 Task: Search one way flight ticket for 1 adult, 5 children, 2 infants in seat and 1 infant on lap in first from Marquette: Sawyer International Airport to Springfield: Abraham Lincoln Capital Airport on 5-2-2023. Choice of flights is Emirates and Kenya Airways. Number of bags: 1 checked bag. Price is upto 35000. Outbound departure time preference is 19:30.
Action: Mouse moved to (304, 151)
Screenshot: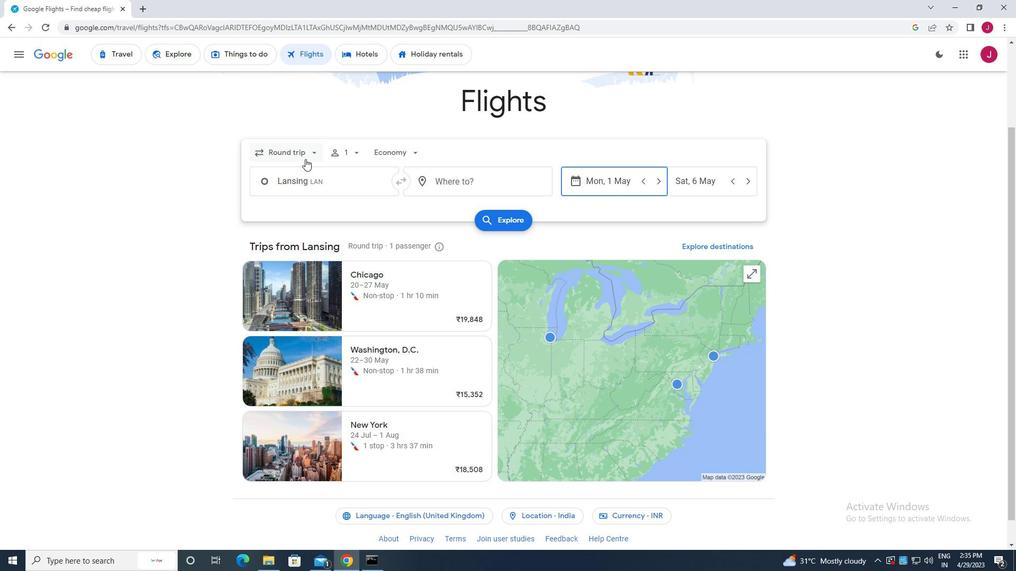 
Action: Mouse pressed left at (304, 151)
Screenshot: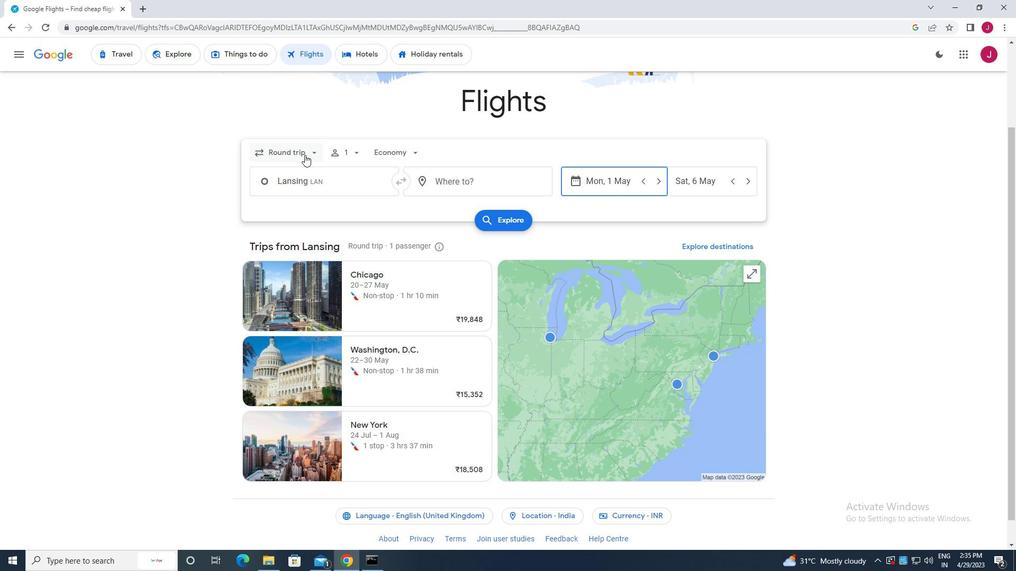 
Action: Mouse moved to (304, 205)
Screenshot: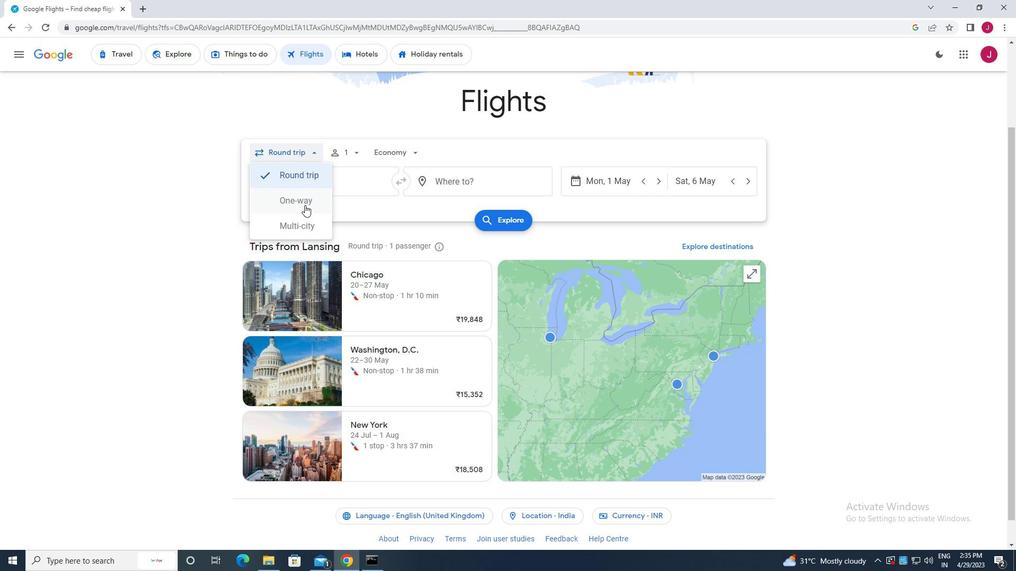 
Action: Mouse pressed left at (304, 205)
Screenshot: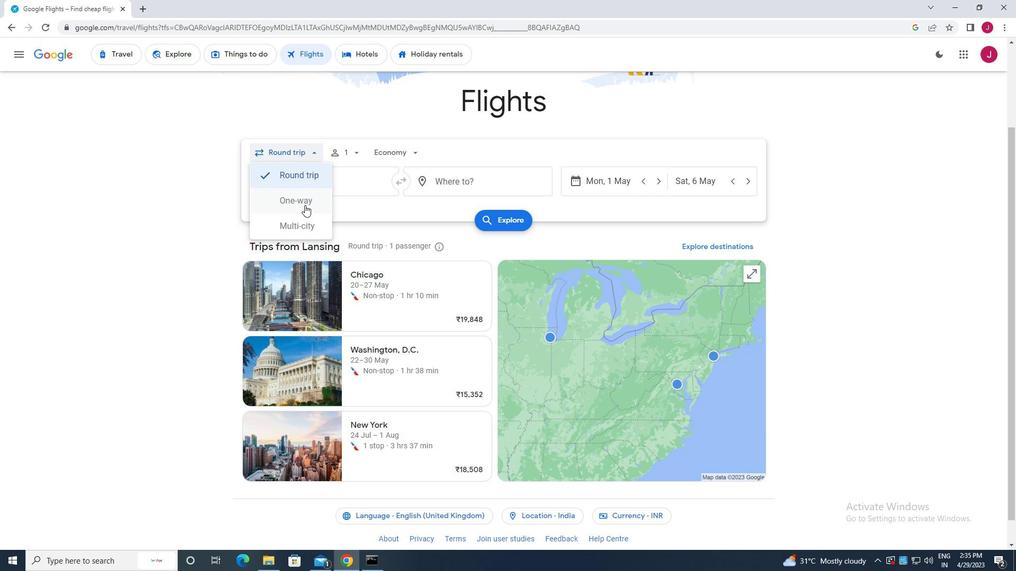 
Action: Mouse moved to (401, 155)
Screenshot: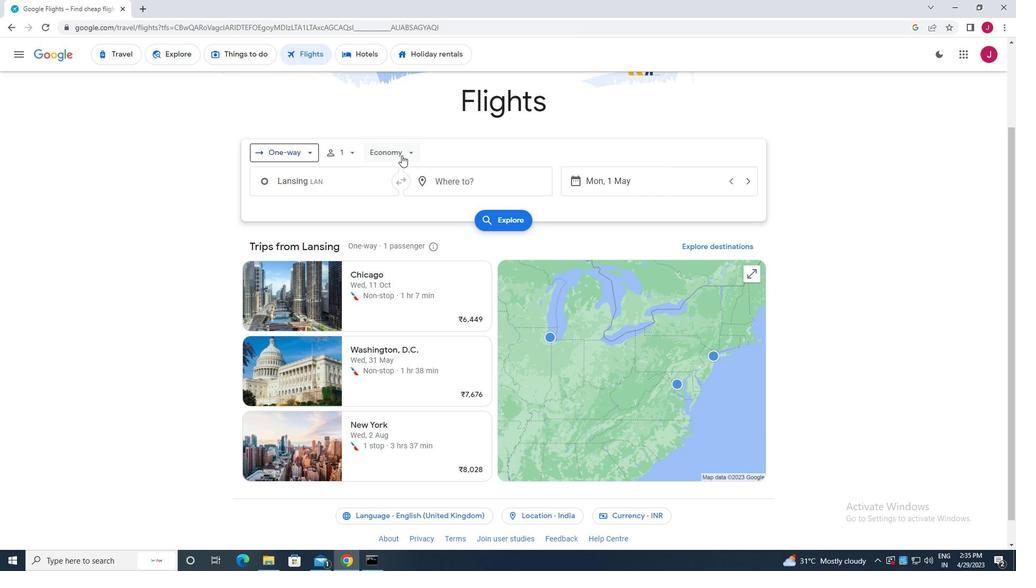 
Action: Mouse pressed left at (401, 155)
Screenshot: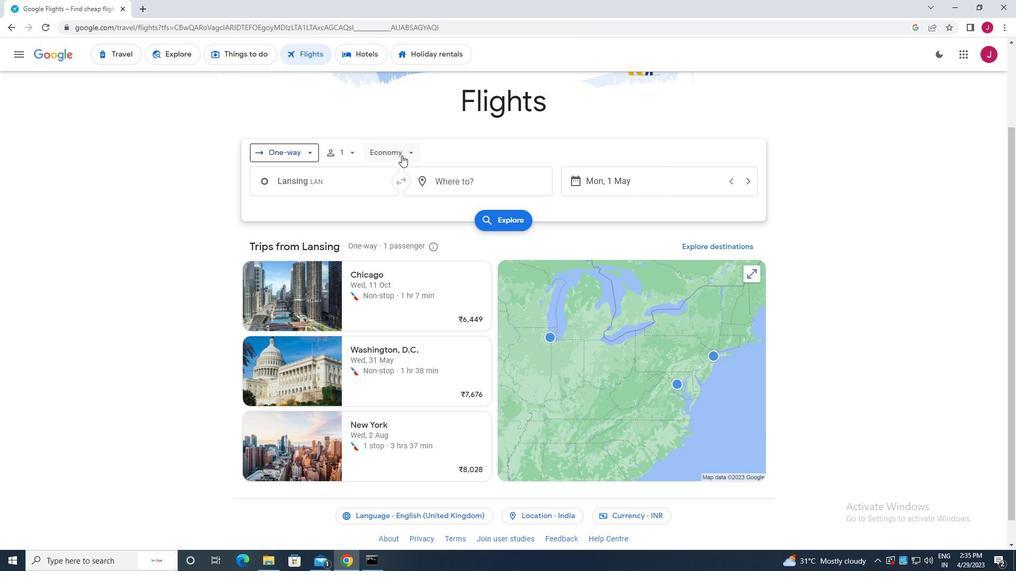 
Action: Mouse moved to (352, 152)
Screenshot: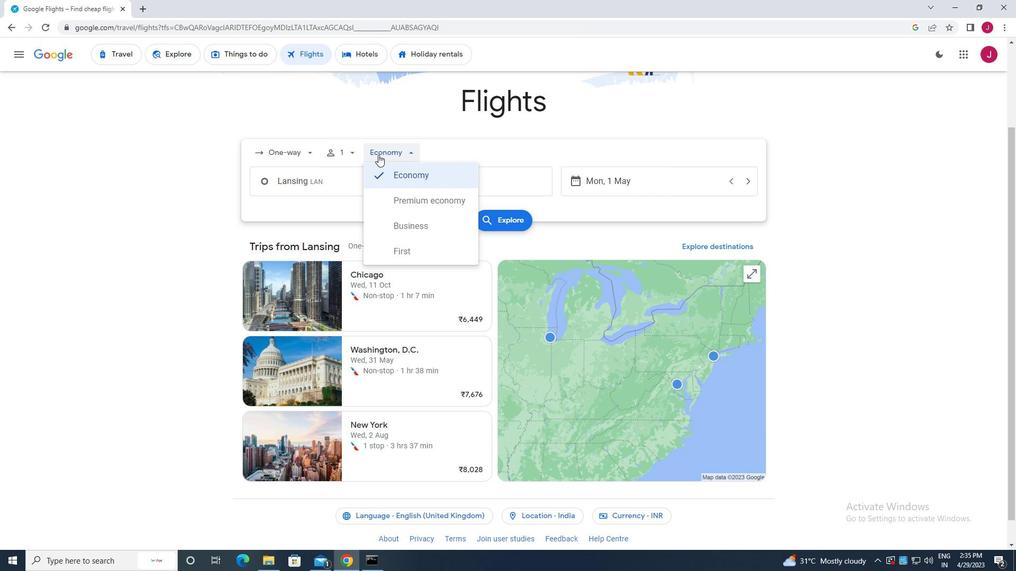 
Action: Mouse pressed left at (352, 152)
Screenshot: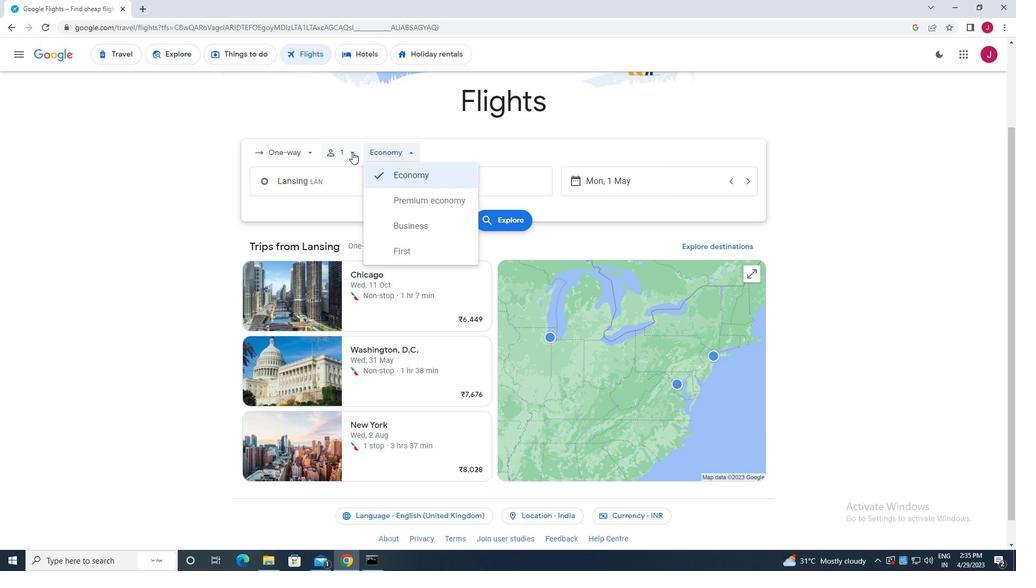 
Action: Mouse moved to (435, 209)
Screenshot: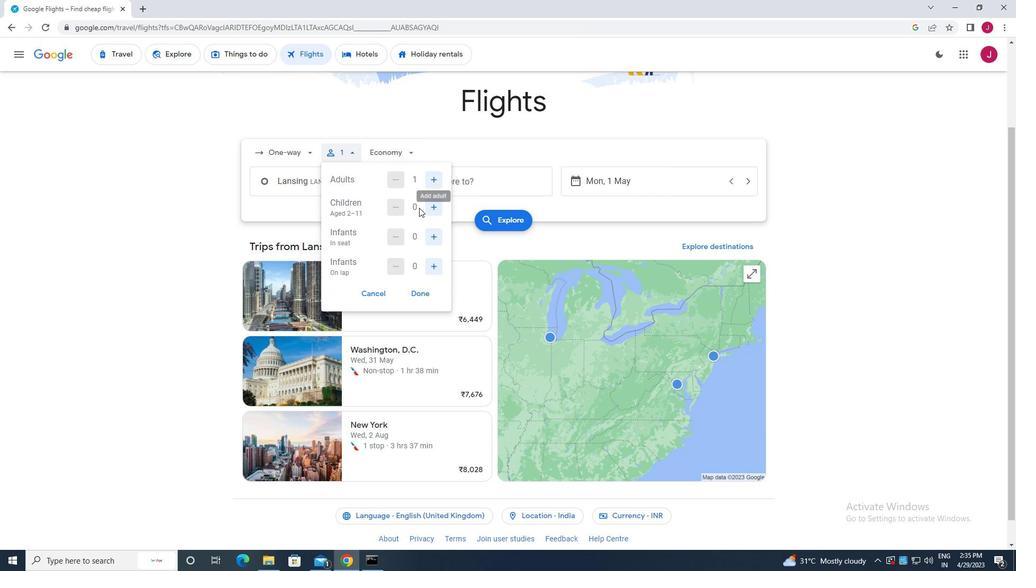 
Action: Mouse pressed left at (435, 209)
Screenshot: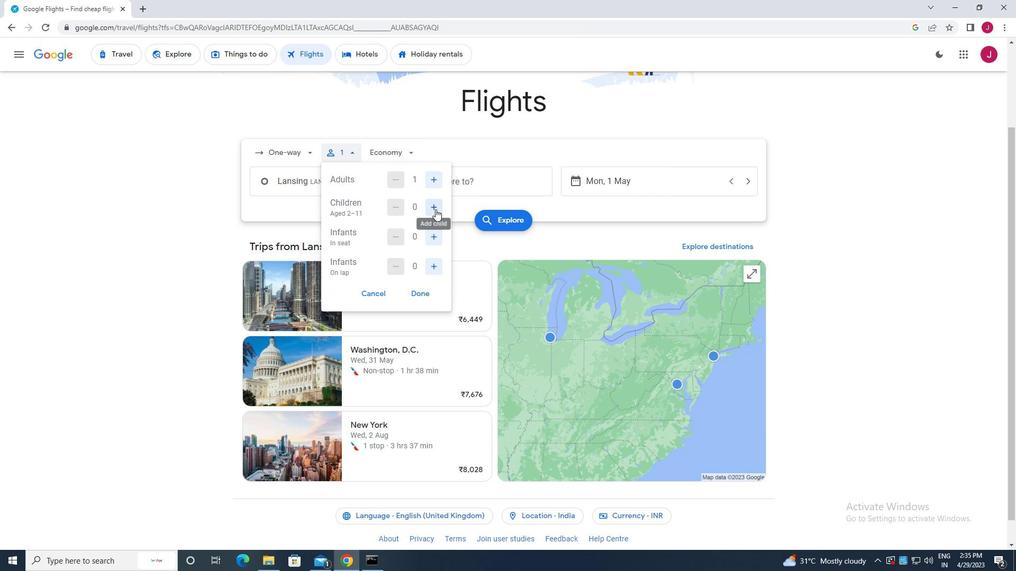 
Action: Mouse pressed left at (435, 209)
Screenshot: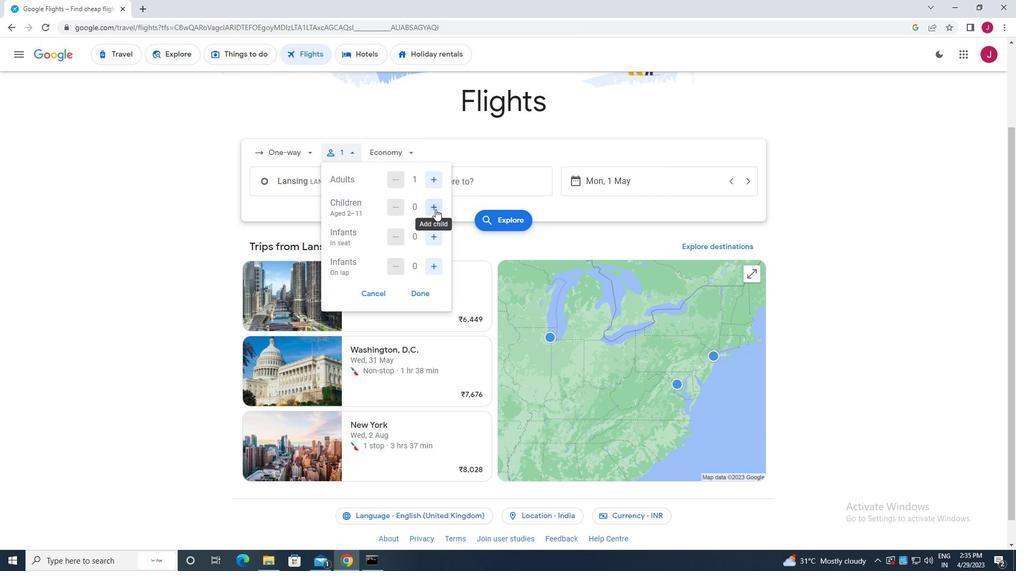 
Action: Mouse pressed left at (435, 209)
Screenshot: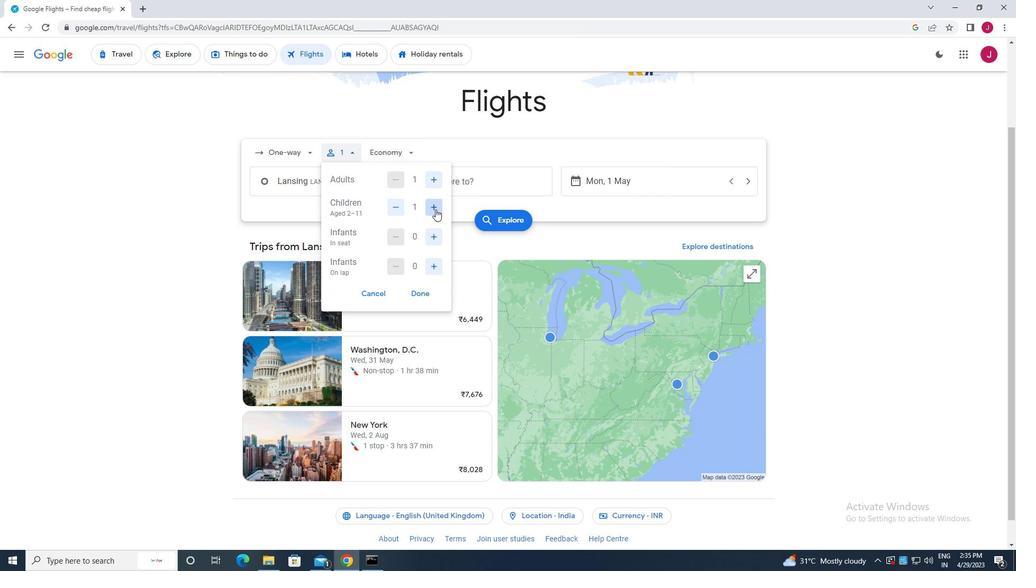 
Action: Mouse pressed left at (435, 209)
Screenshot: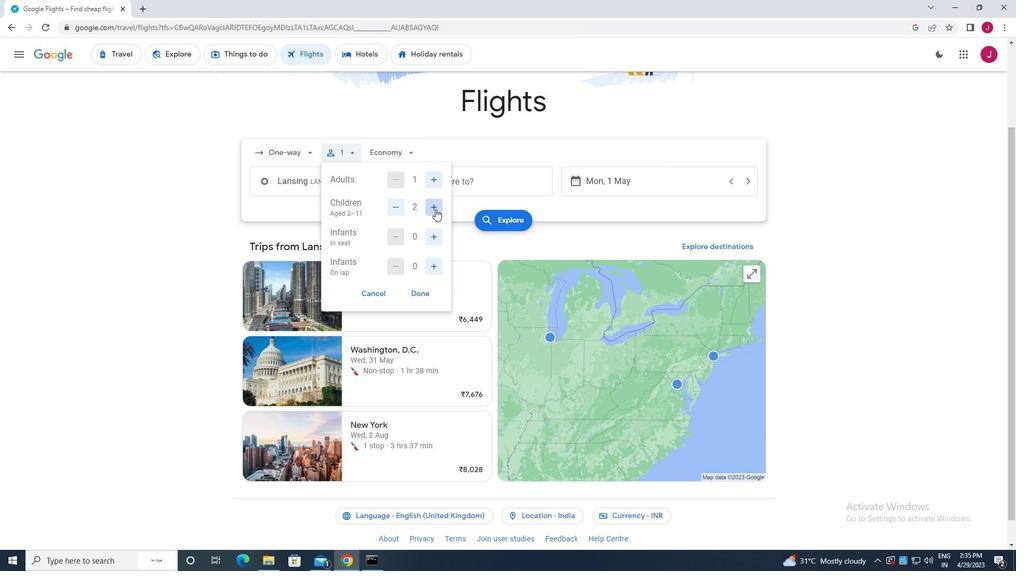 
Action: Mouse pressed left at (435, 209)
Screenshot: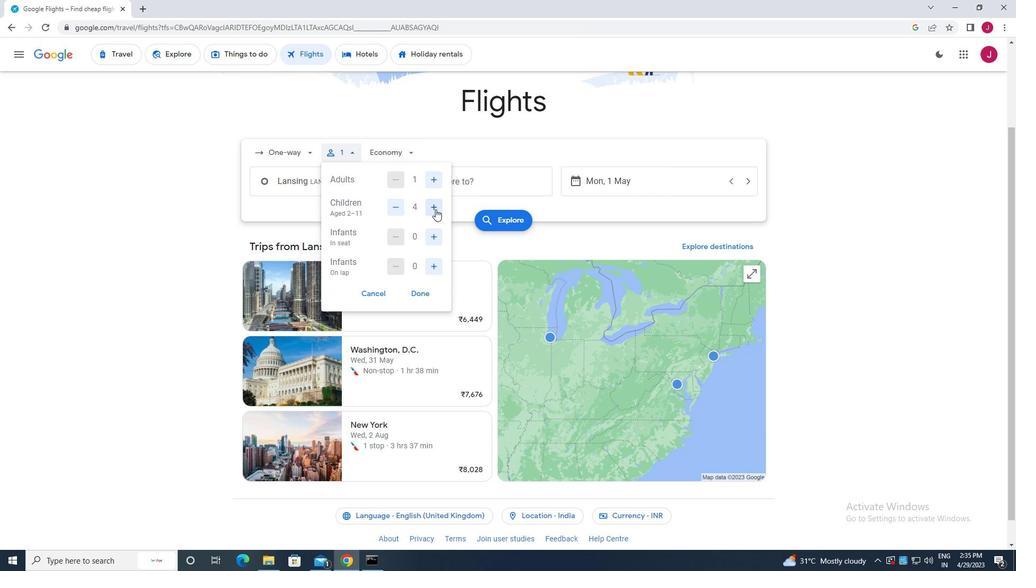 
Action: Mouse moved to (434, 234)
Screenshot: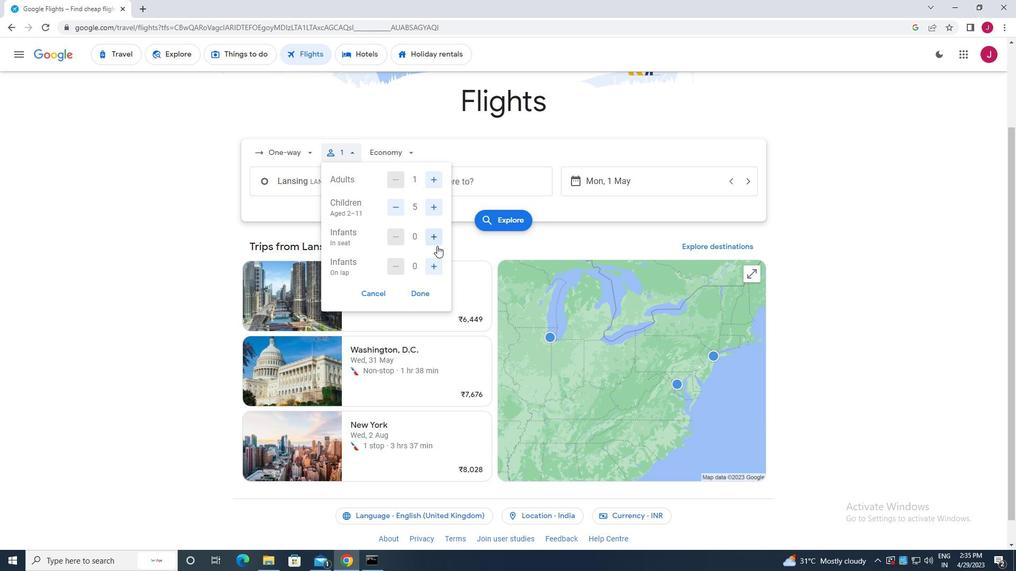
Action: Mouse pressed left at (434, 234)
Screenshot: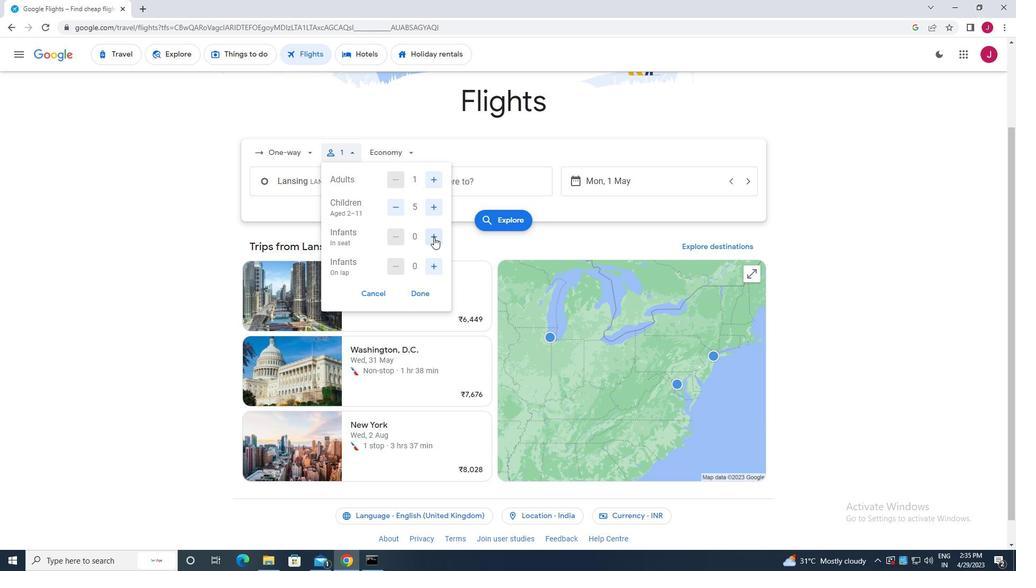 
Action: Mouse pressed left at (434, 234)
Screenshot: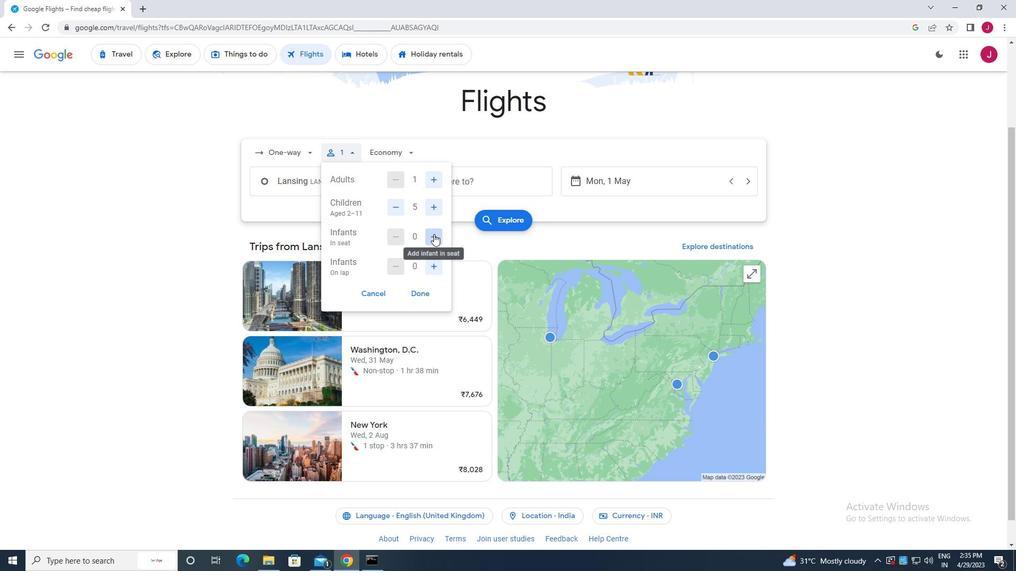 
Action: Mouse moved to (431, 266)
Screenshot: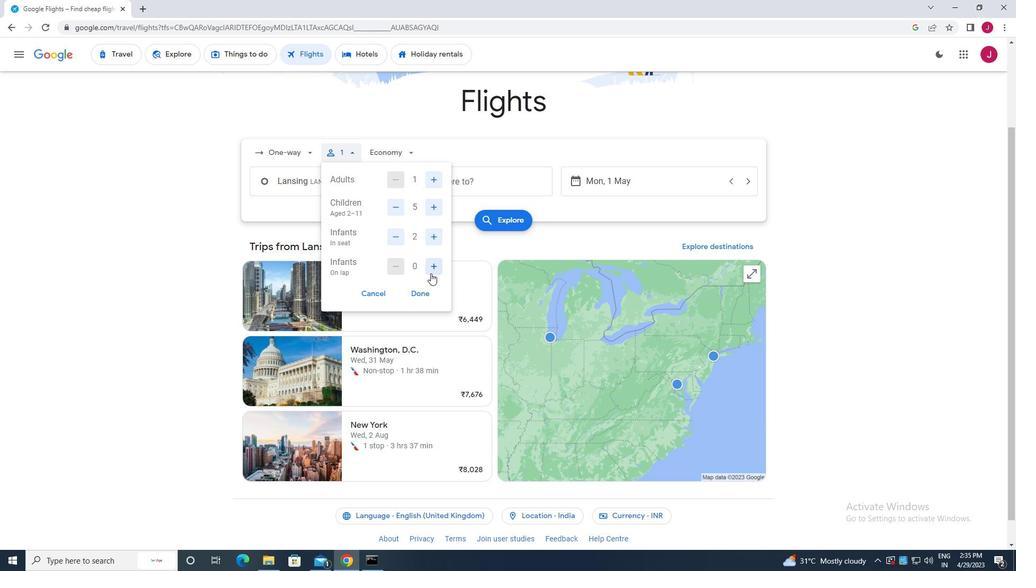 
Action: Mouse pressed left at (431, 266)
Screenshot: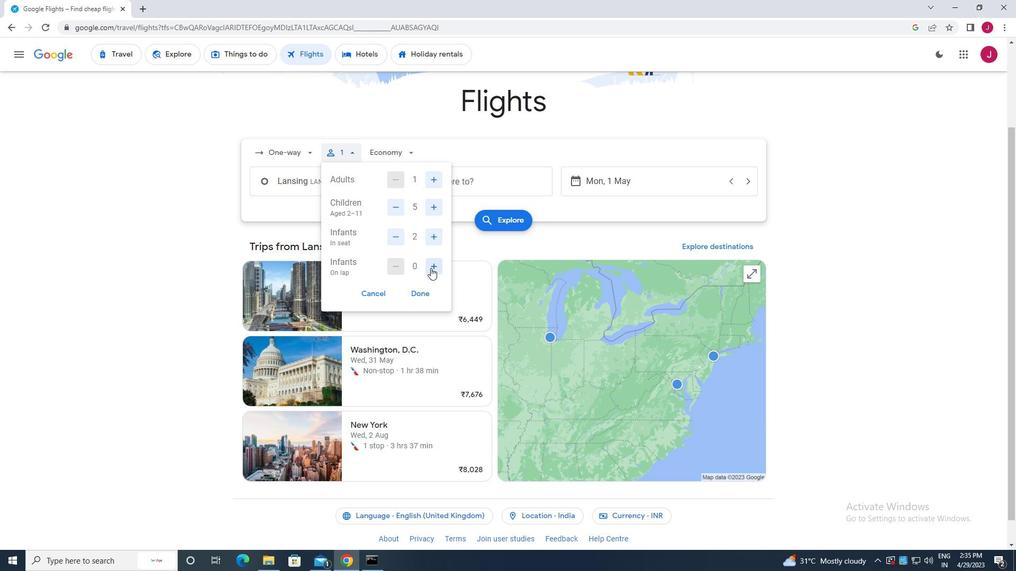 
Action: Mouse moved to (396, 234)
Screenshot: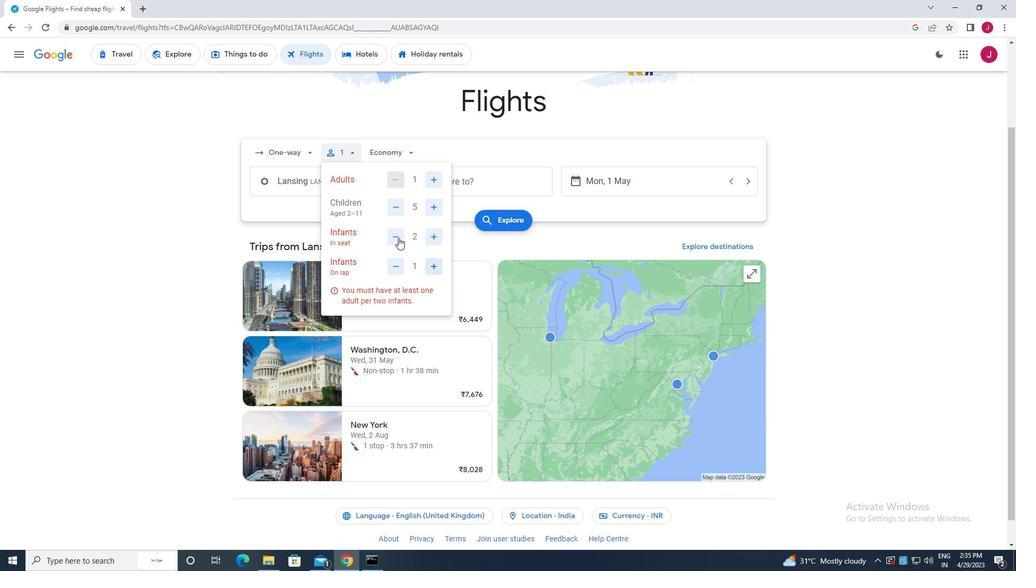 
Action: Mouse pressed left at (396, 234)
Screenshot: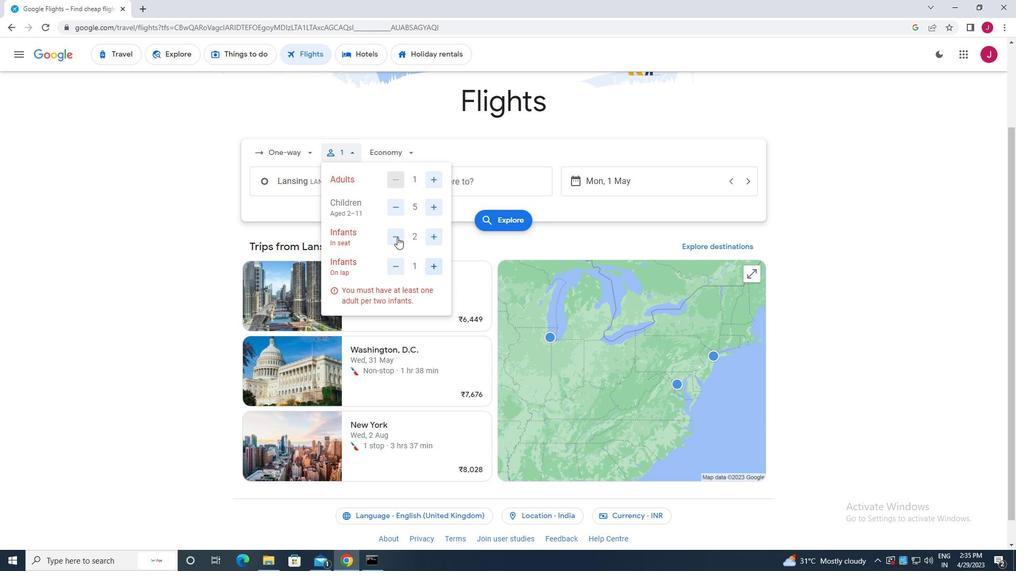 
Action: Mouse moved to (395, 236)
Screenshot: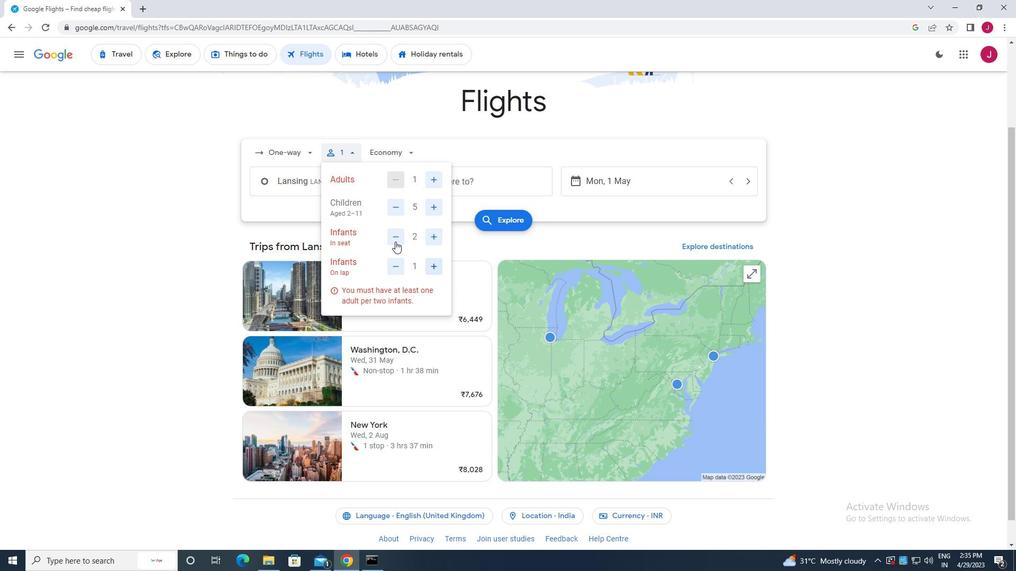 
Action: Mouse pressed left at (395, 236)
Screenshot: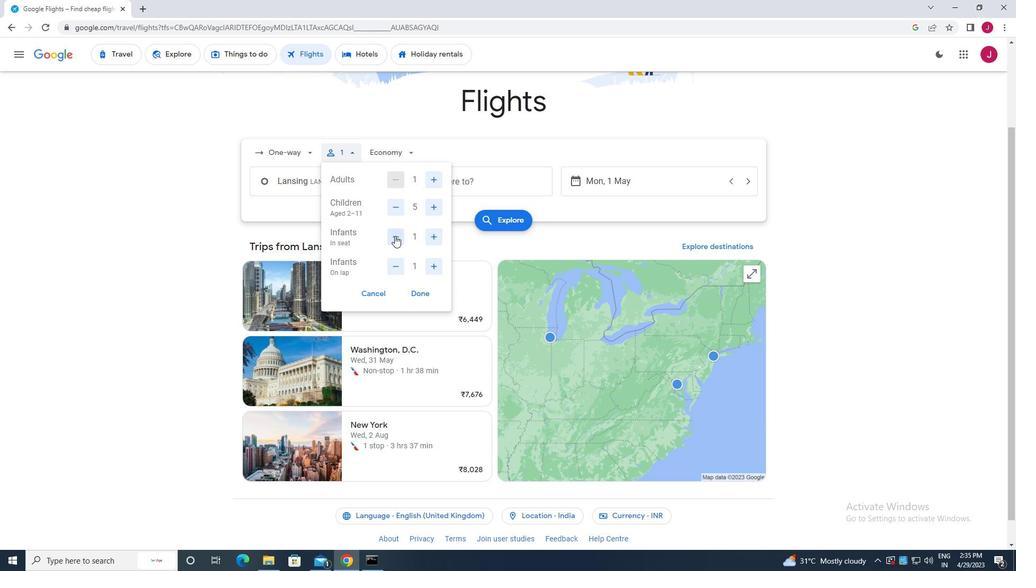 
Action: Mouse moved to (435, 239)
Screenshot: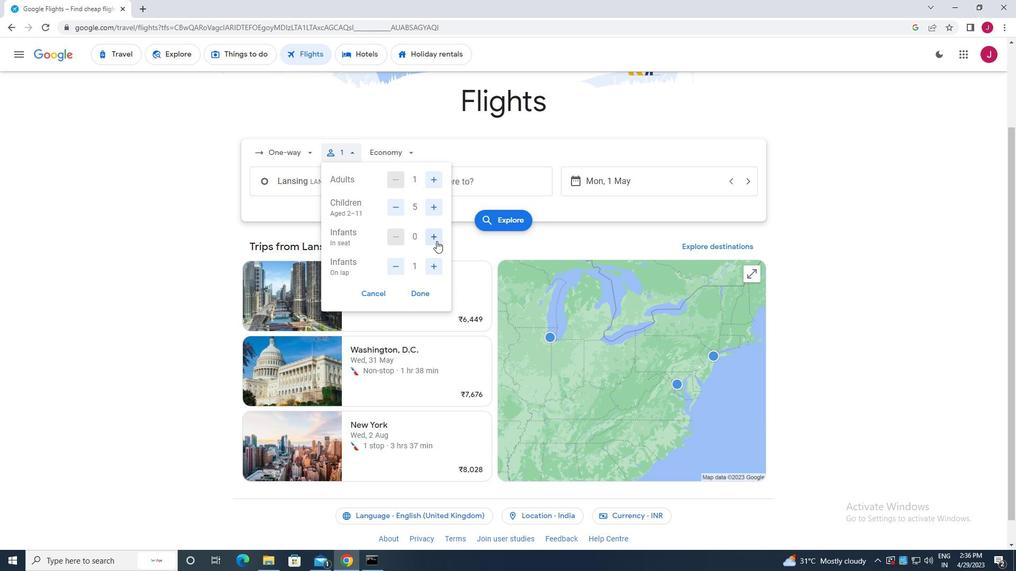 
Action: Mouse pressed left at (435, 239)
Screenshot: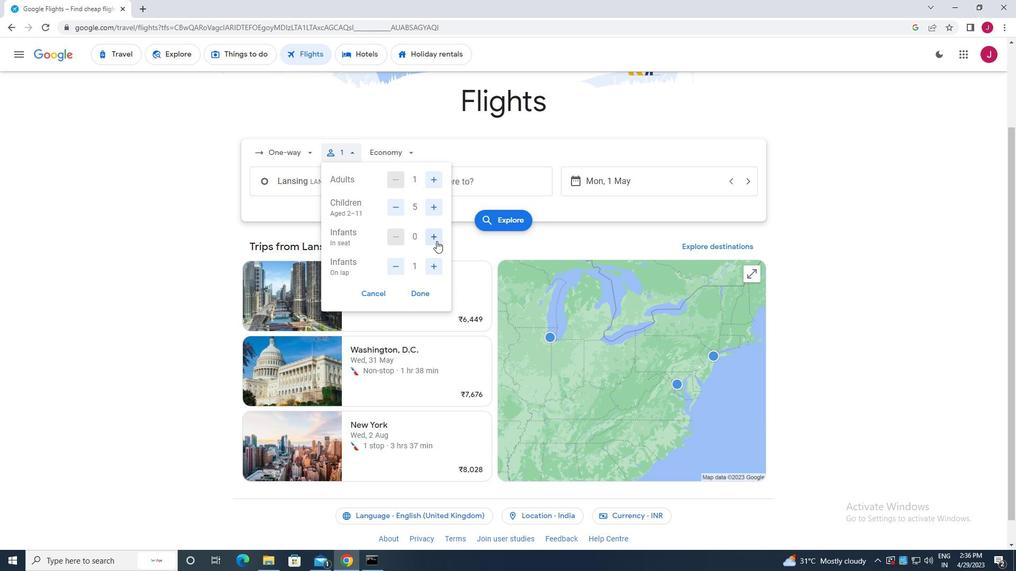 
Action: Mouse moved to (425, 292)
Screenshot: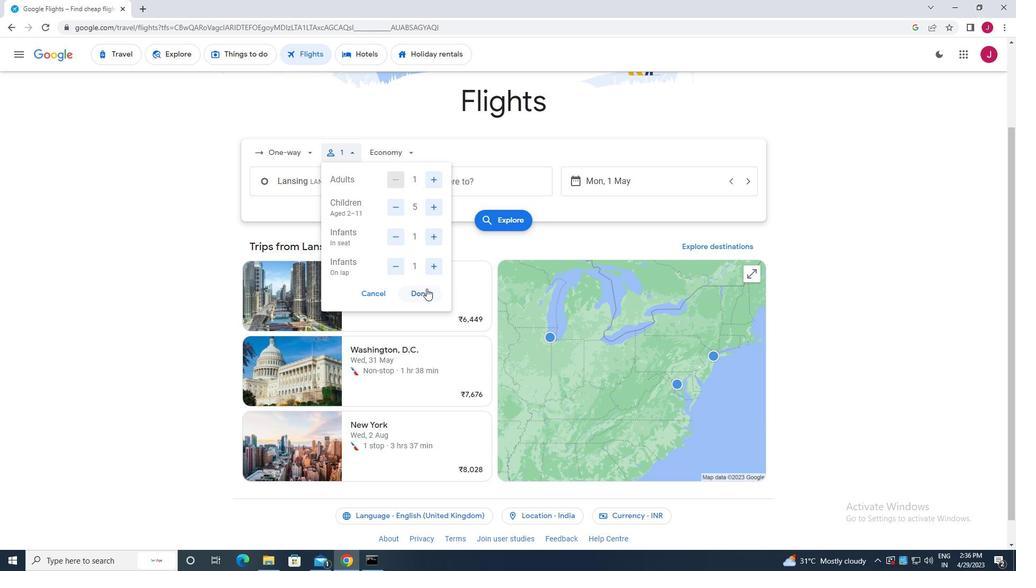 
Action: Mouse pressed left at (425, 292)
Screenshot: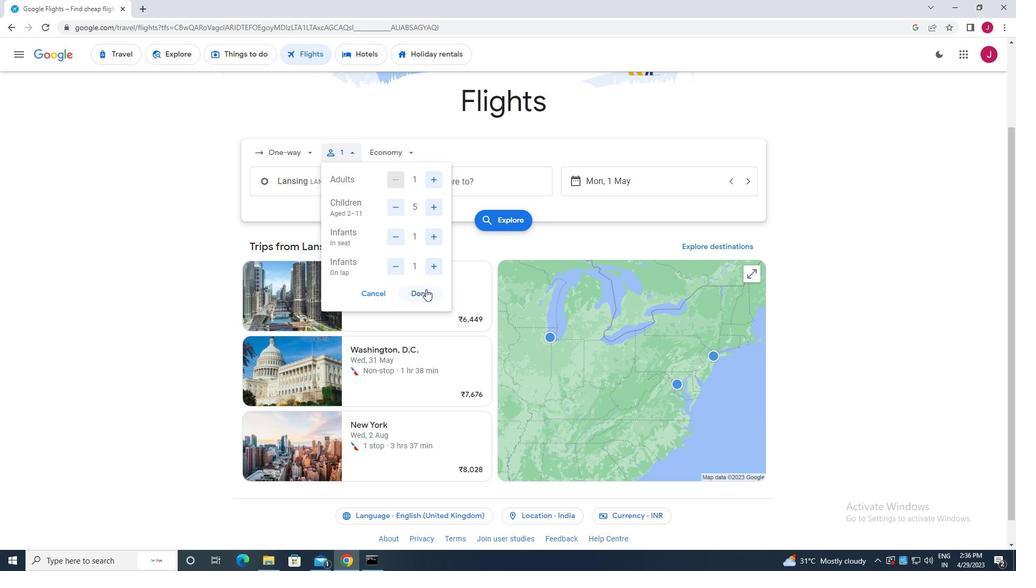 
Action: Mouse moved to (395, 158)
Screenshot: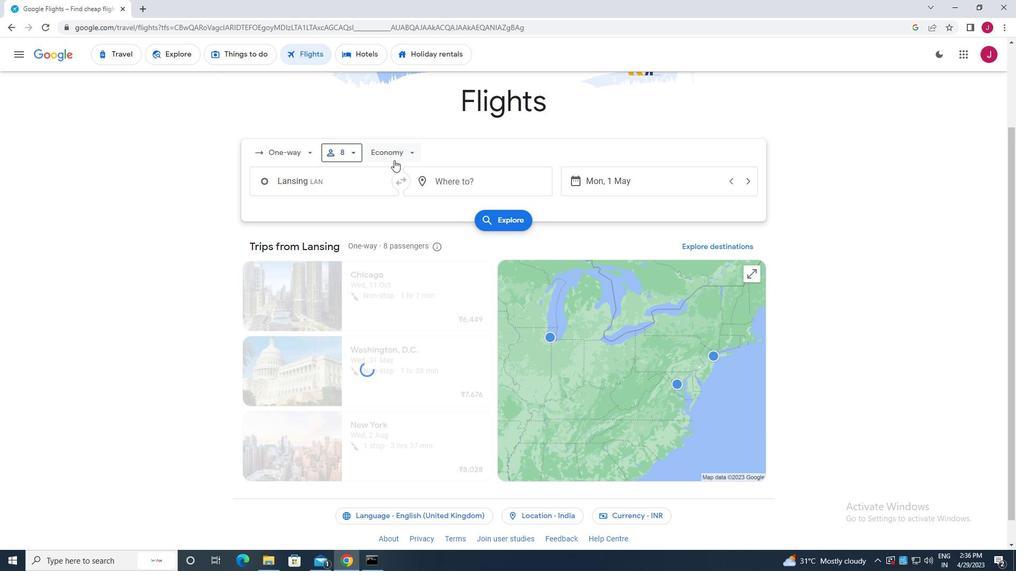 
Action: Mouse pressed left at (395, 158)
Screenshot: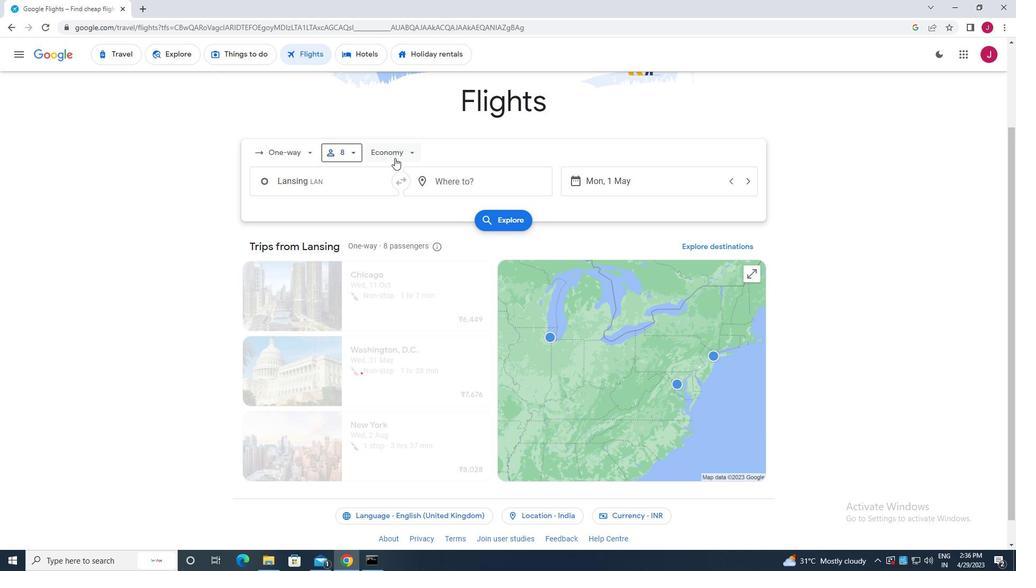 
Action: Mouse moved to (414, 253)
Screenshot: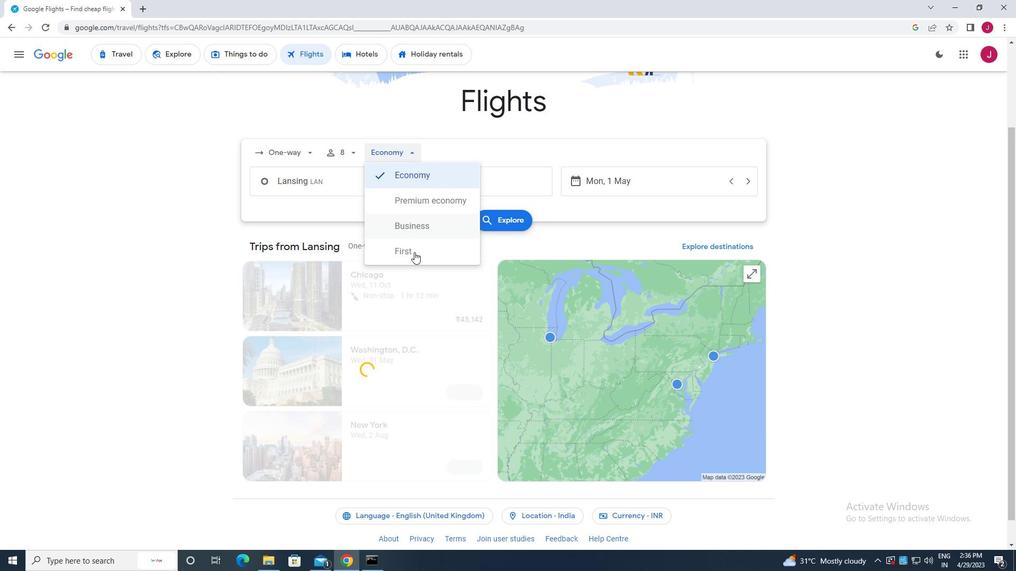 
Action: Mouse pressed left at (414, 253)
Screenshot: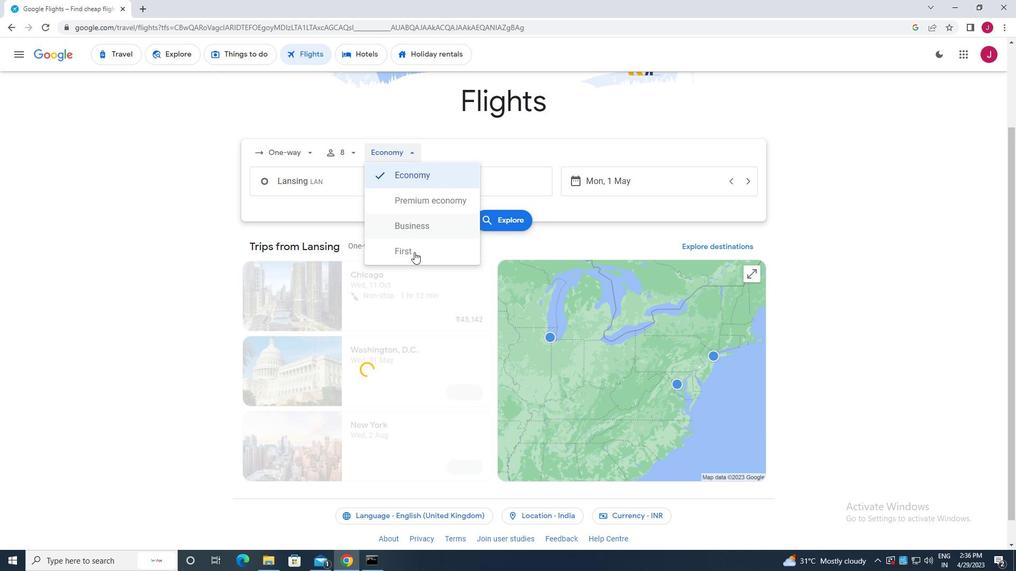 
Action: Mouse moved to (331, 184)
Screenshot: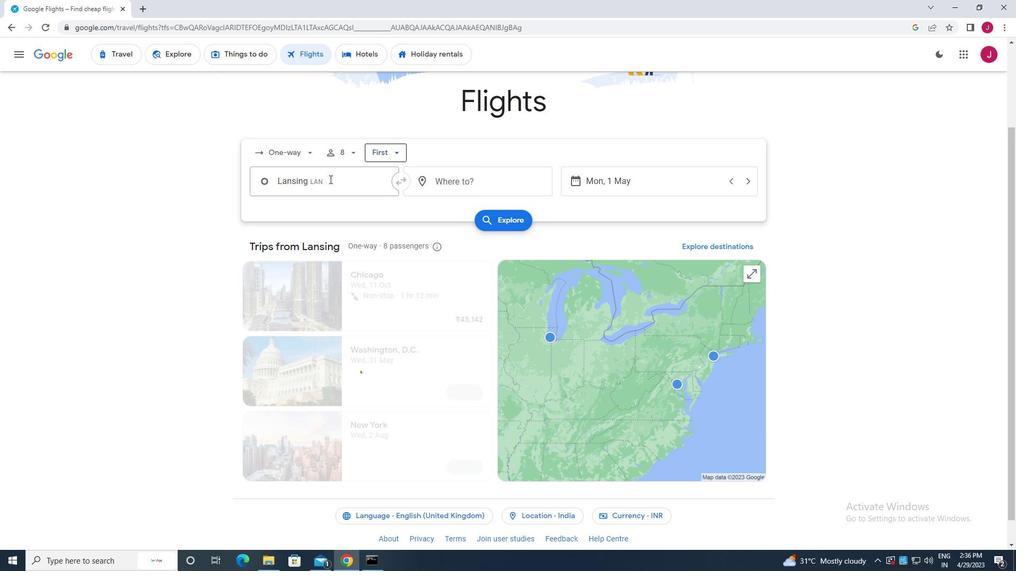 
Action: Mouse pressed left at (331, 184)
Screenshot: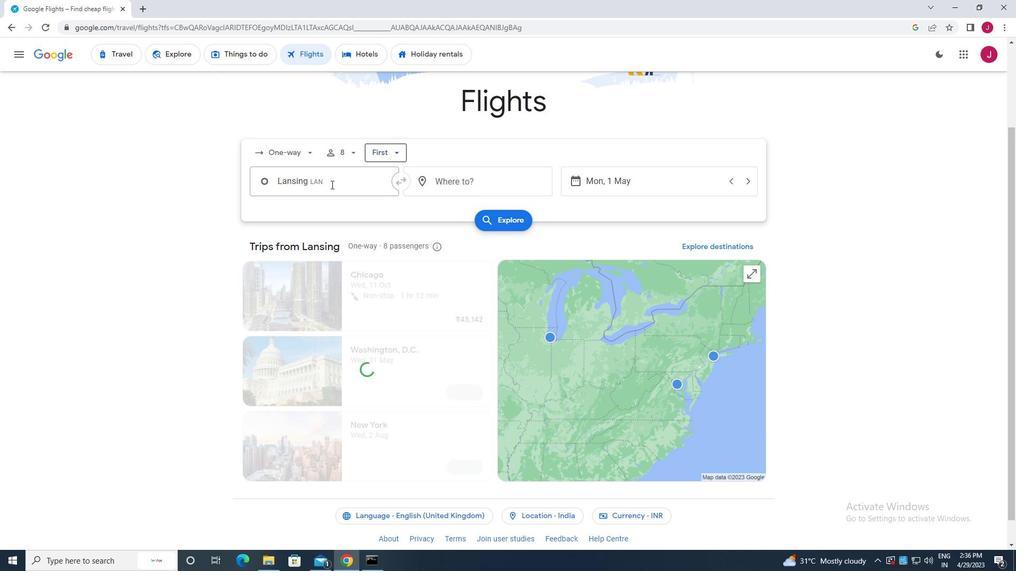 
Action: Key pressed marquette<Key.space>sa<Key.backspace>
Screenshot: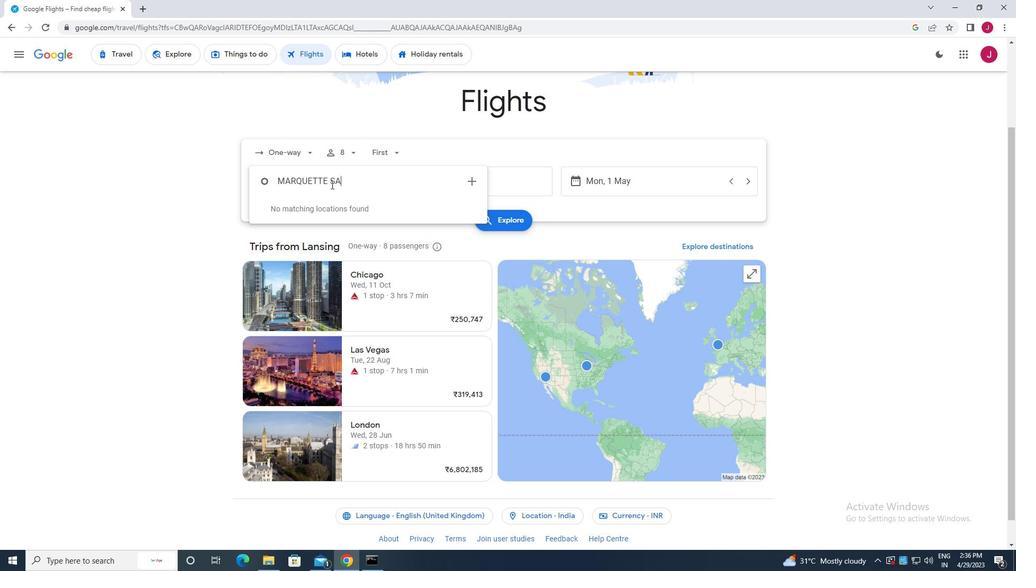 
Action: Mouse moved to (341, 237)
Screenshot: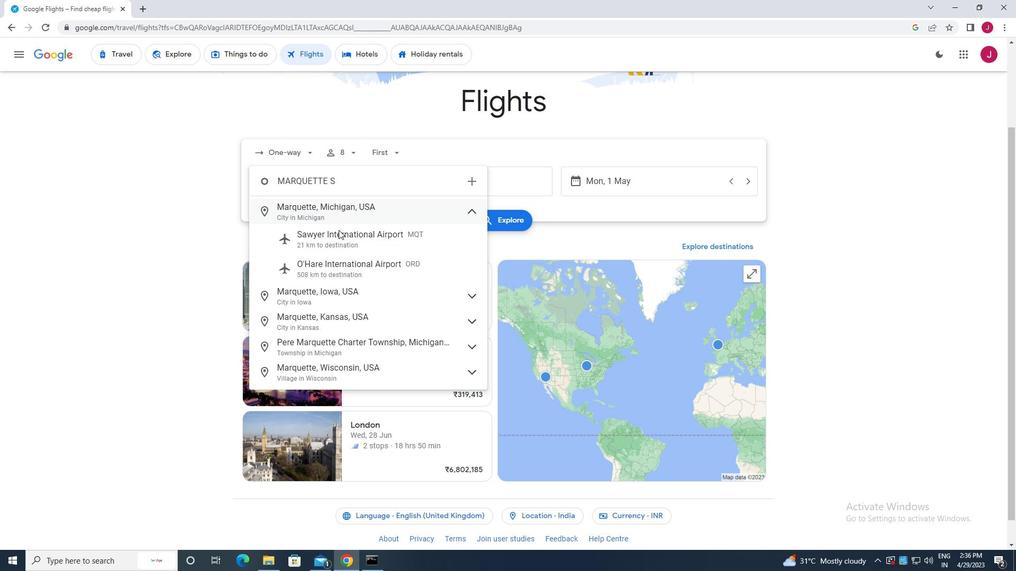 
Action: Mouse pressed left at (341, 237)
Screenshot: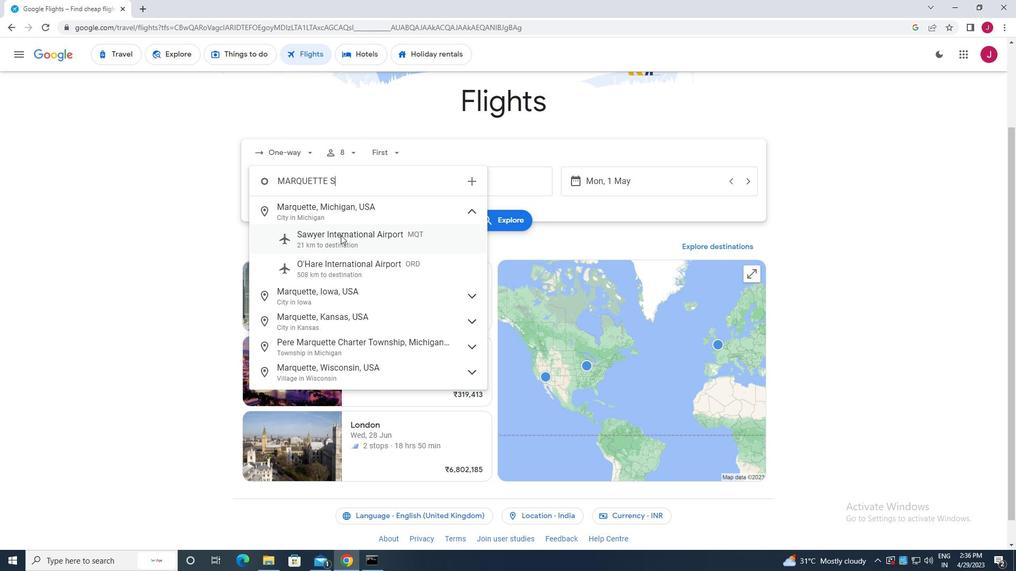 
Action: Mouse moved to (529, 187)
Screenshot: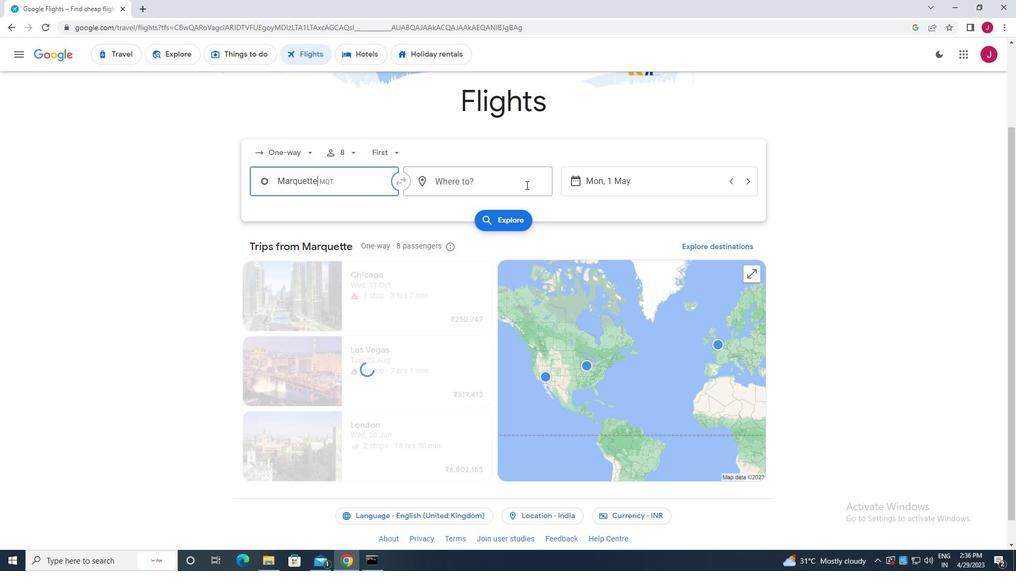
Action: Mouse pressed left at (529, 187)
Screenshot: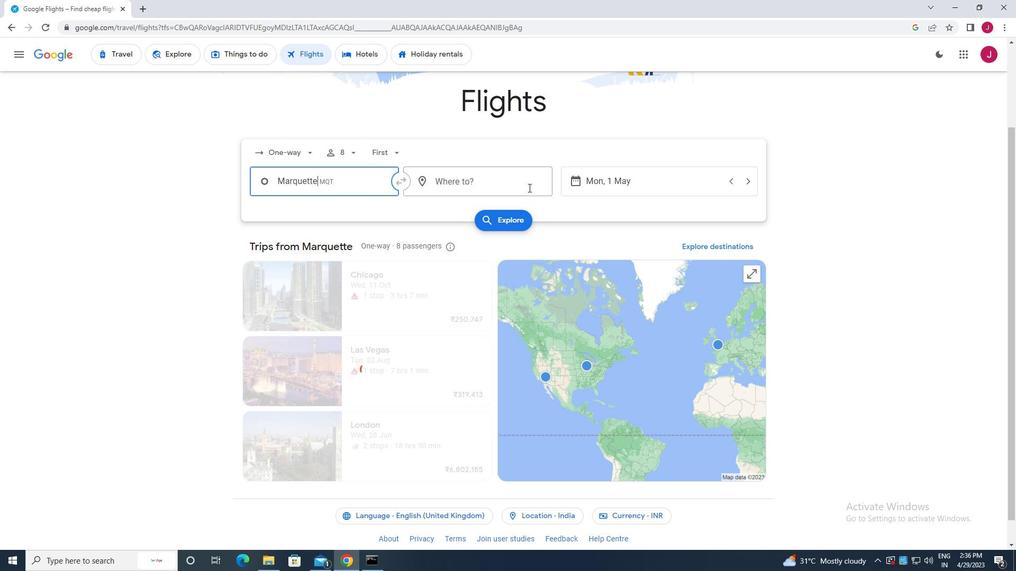
Action: Mouse moved to (493, 184)
Screenshot: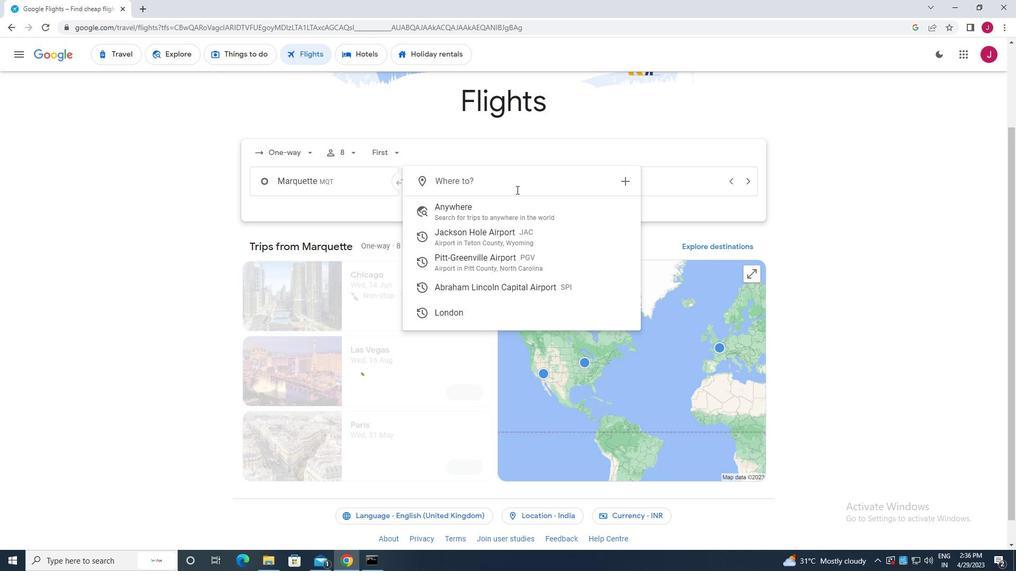 
Action: Key pressed springfield
Screenshot: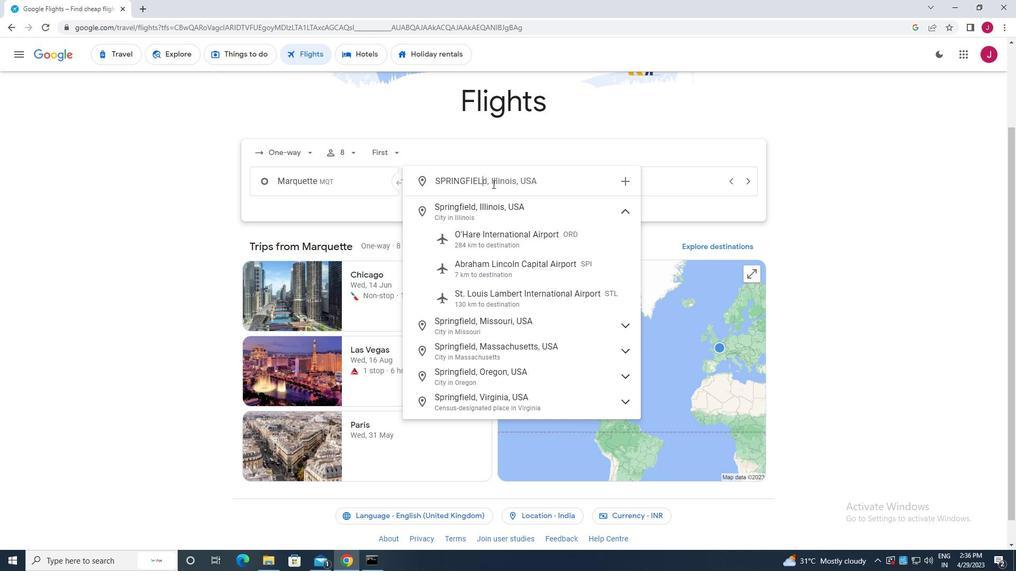 
Action: Mouse moved to (503, 261)
Screenshot: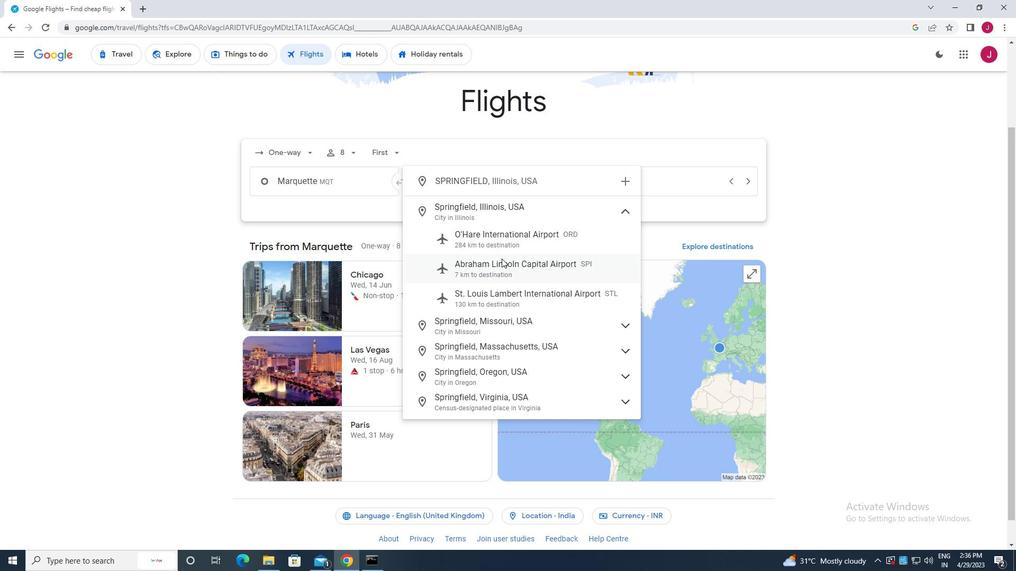 
Action: Mouse pressed left at (503, 261)
Screenshot: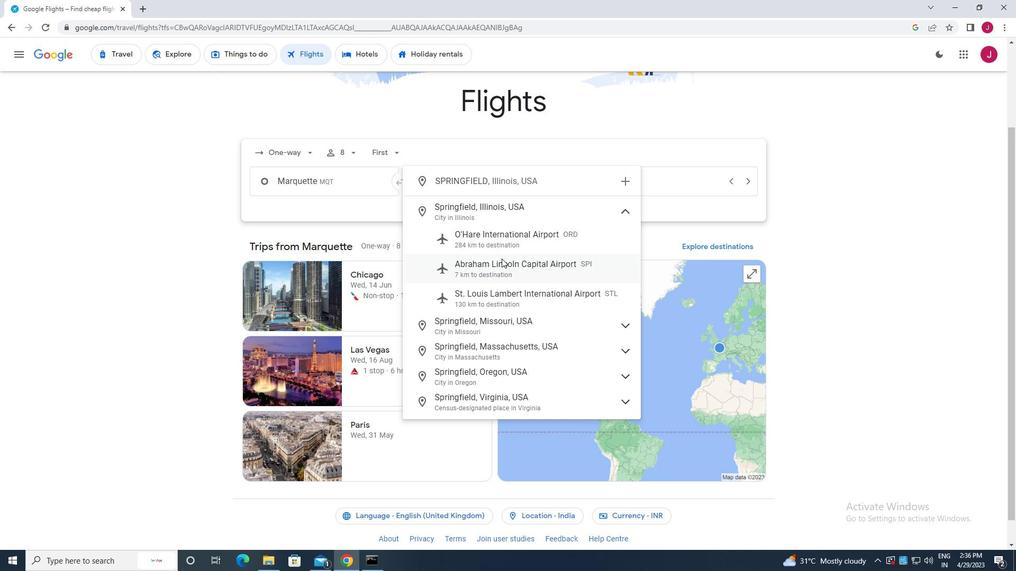 
Action: Mouse moved to (635, 185)
Screenshot: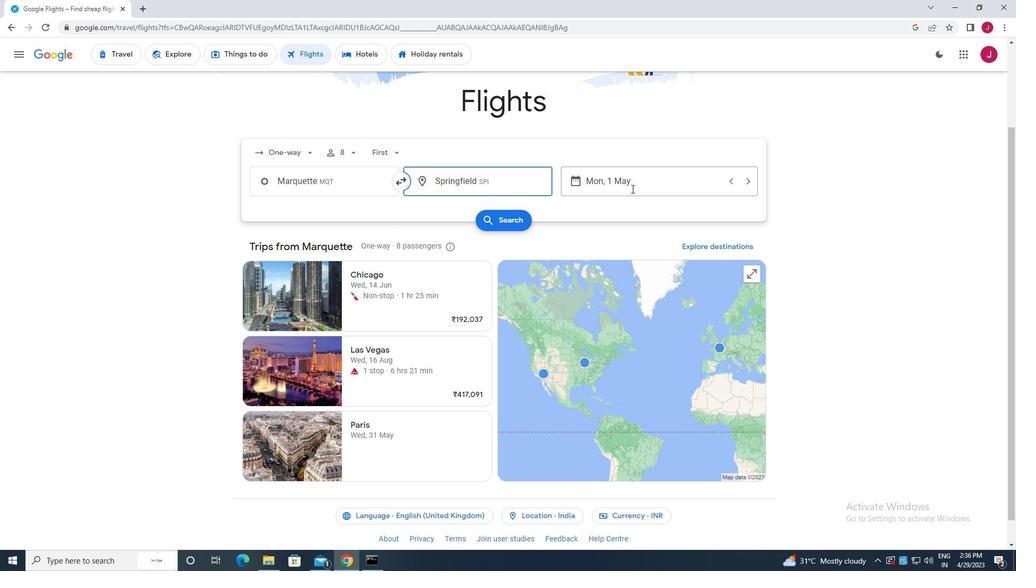 
Action: Mouse pressed left at (635, 185)
Screenshot: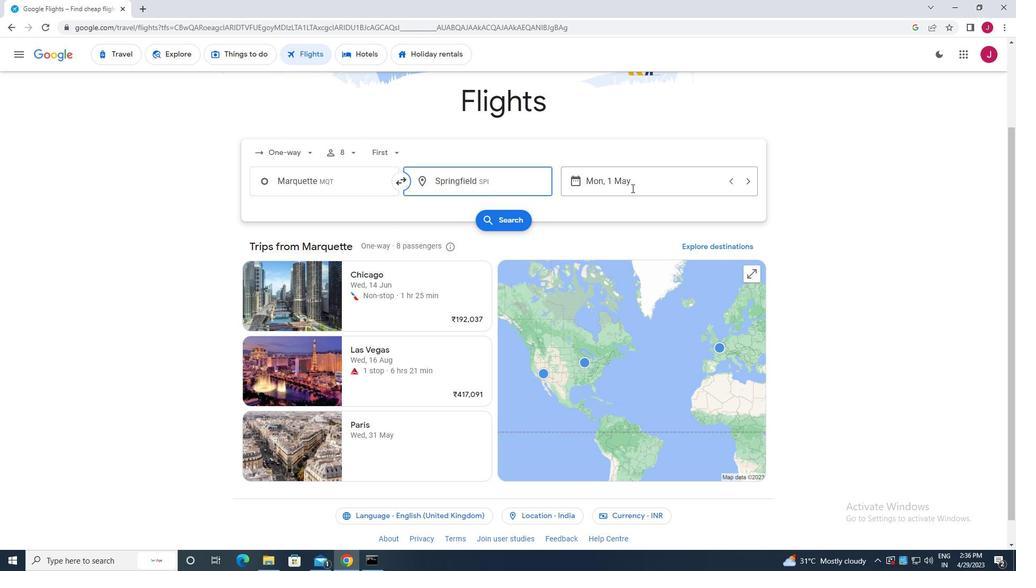 
Action: Mouse moved to (639, 268)
Screenshot: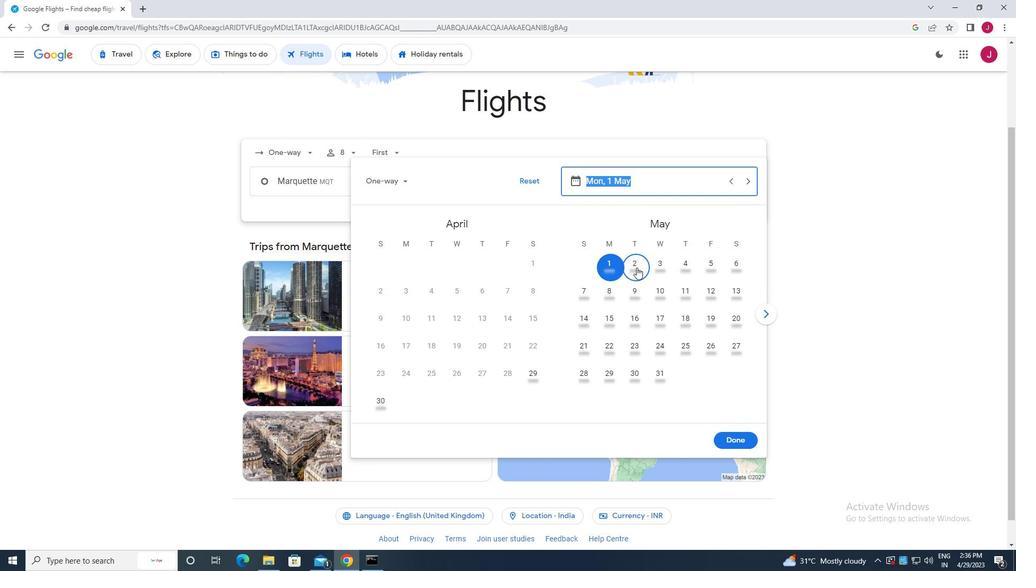 
Action: Mouse pressed left at (639, 268)
Screenshot: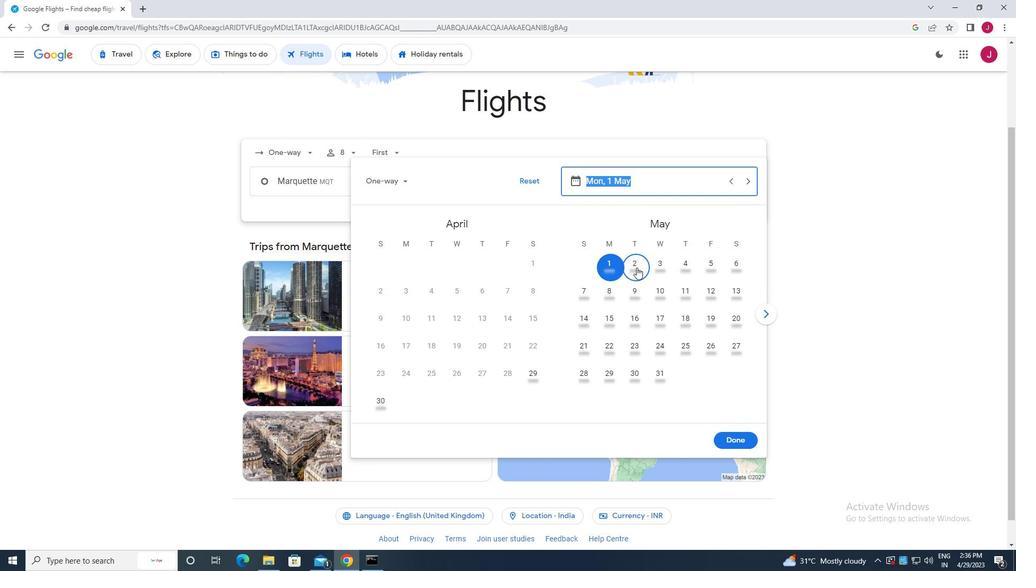 
Action: Mouse moved to (736, 444)
Screenshot: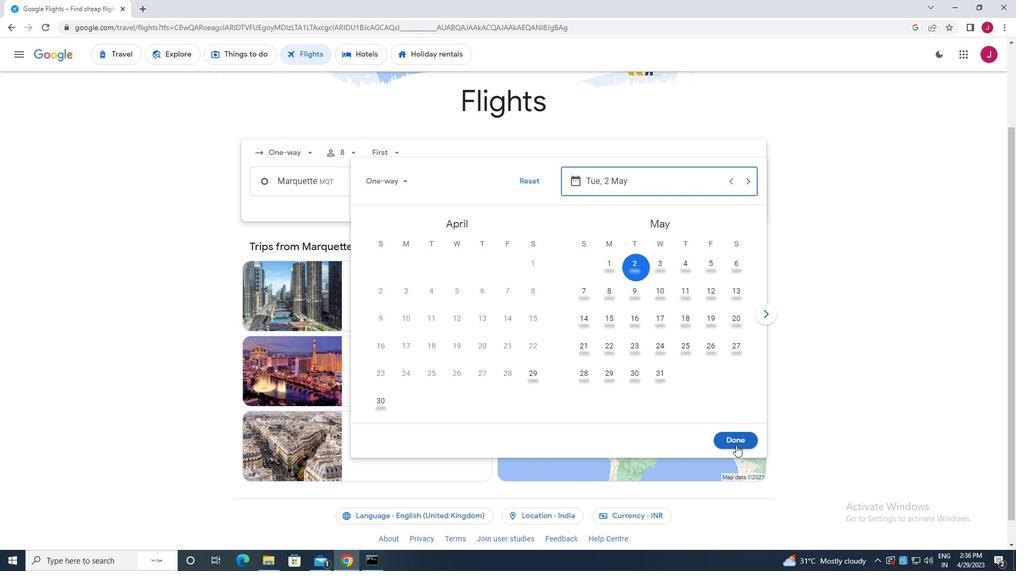 
Action: Mouse pressed left at (736, 444)
Screenshot: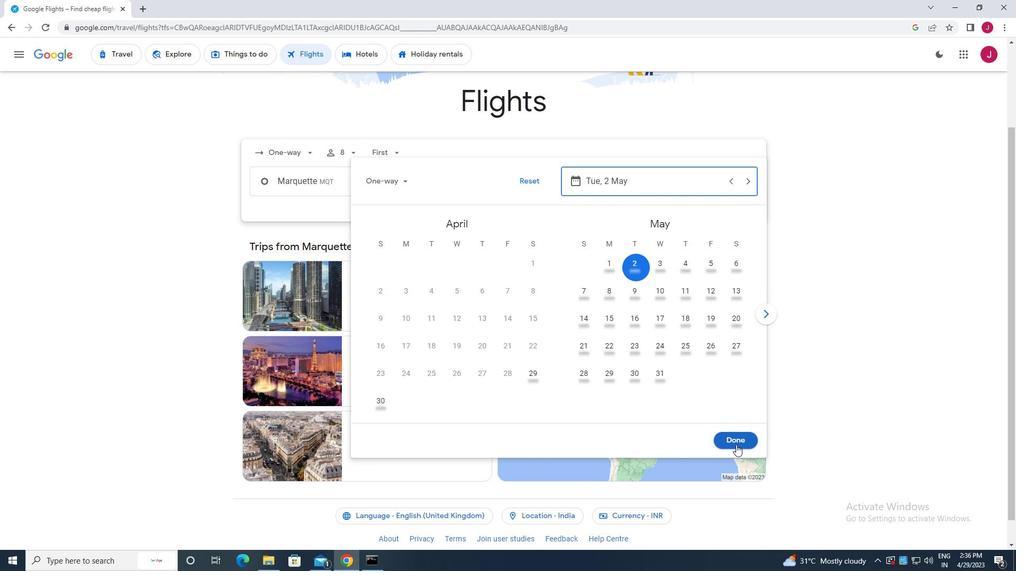 
Action: Mouse moved to (520, 223)
Screenshot: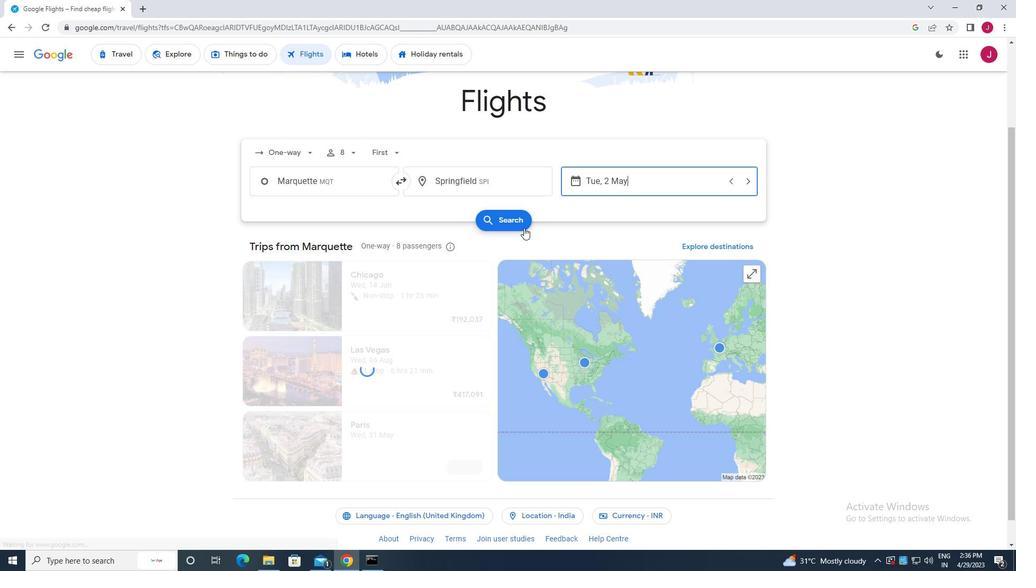 
Action: Mouse pressed left at (520, 223)
Screenshot: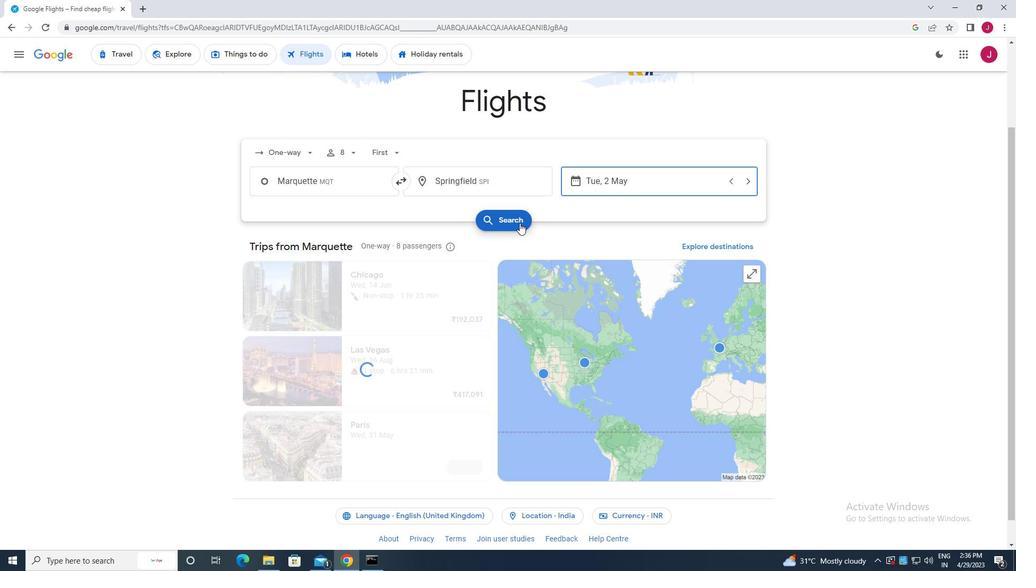
Action: Mouse moved to (267, 149)
Screenshot: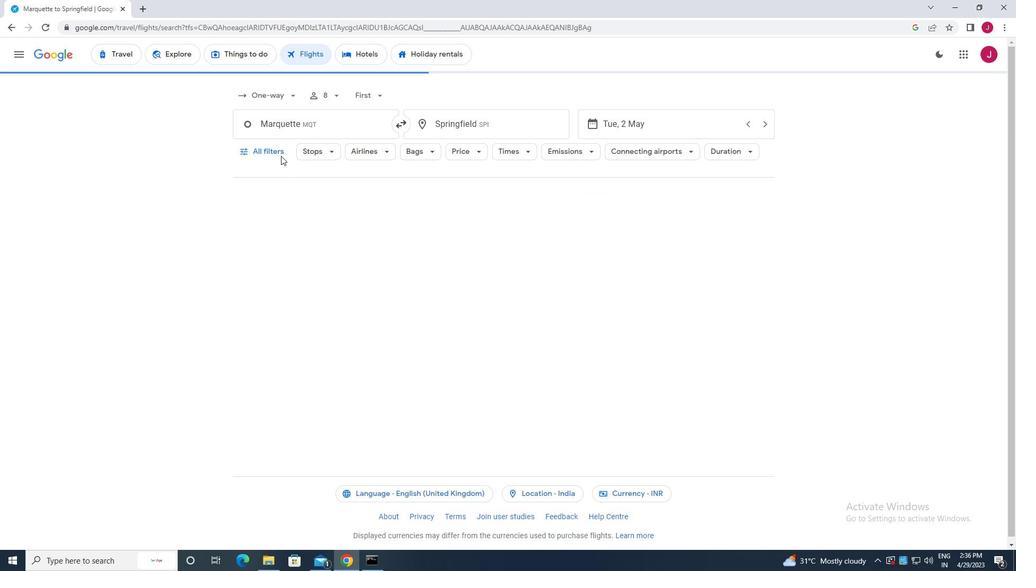 
Action: Mouse pressed left at (267, 149)
Screenshot: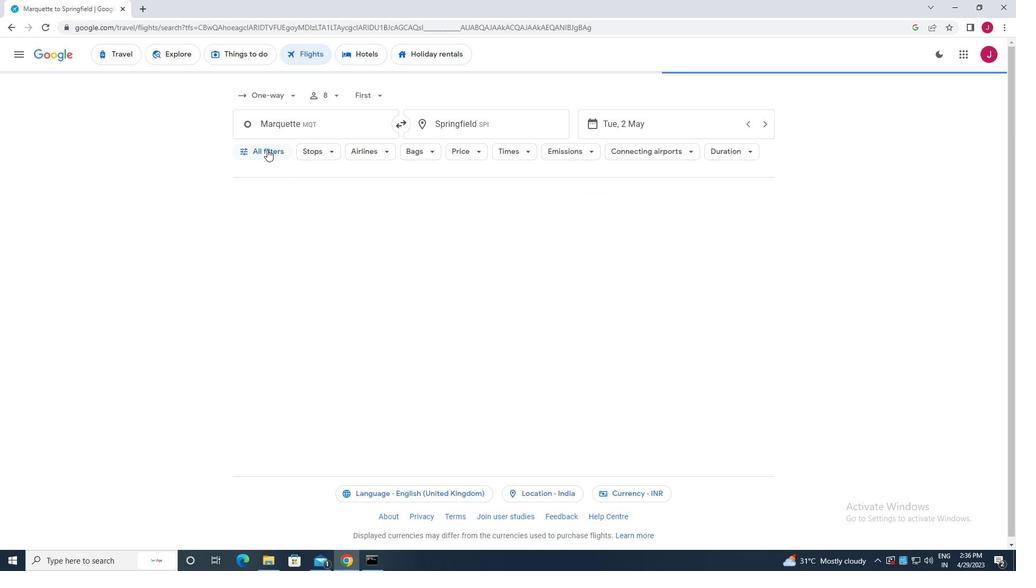 
Action: Mouse moved to (324, 194)
Screenshot: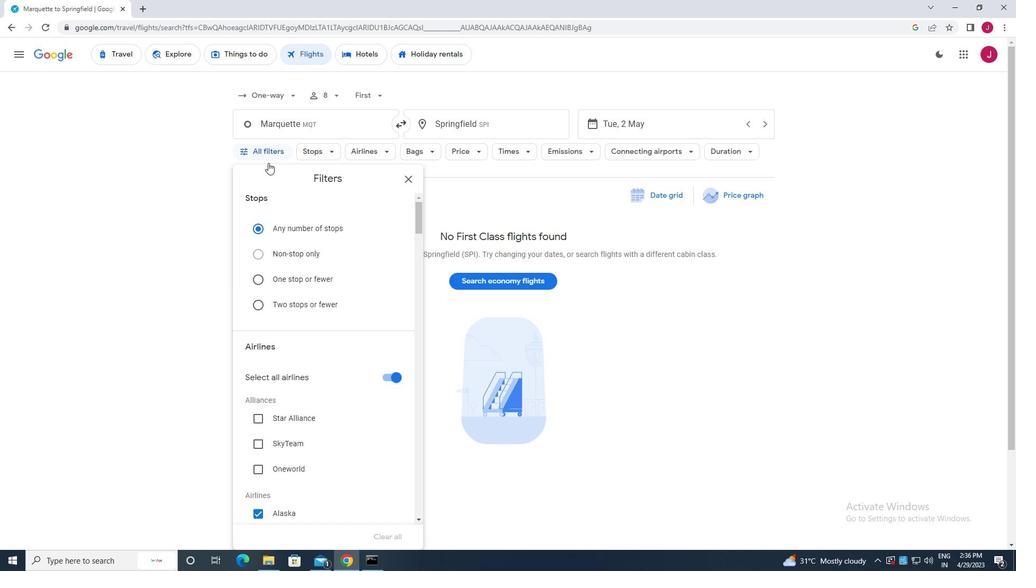 
Action: Mouse scrolled (324, 193) with delta (0, 0)
Screenshot: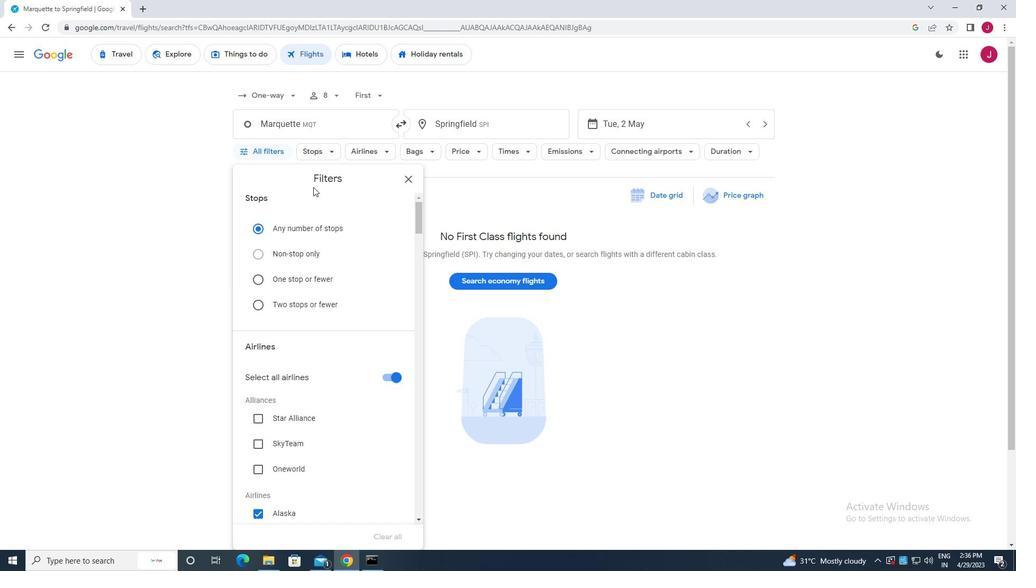 
Action: Mouse moved to (324, 195)
Screenshot: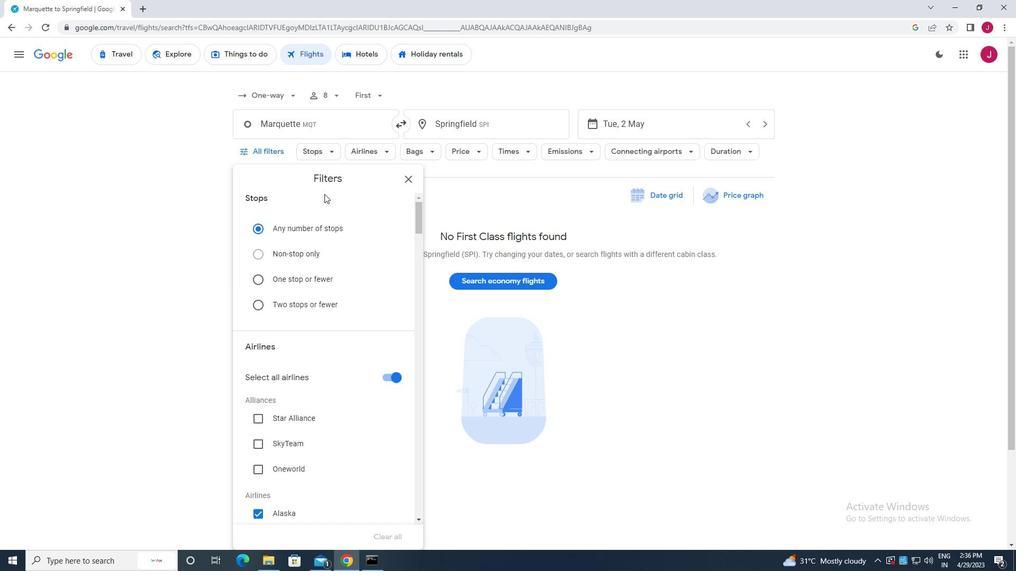 
Action: Mouse scrolled (324, 195) with delta (0, 0)
Screenshot: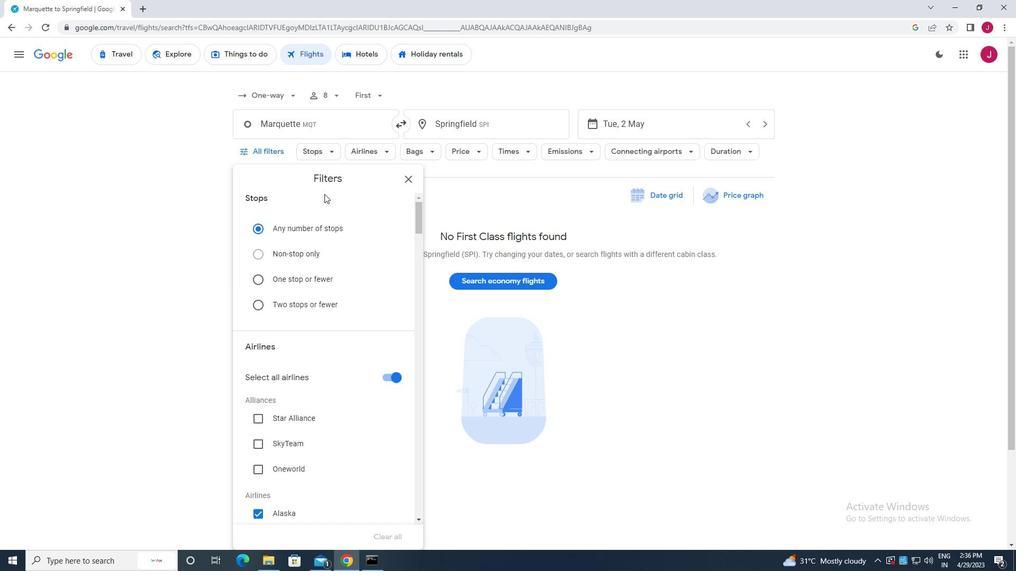 
Action: Mouse moved to (382, 274)
Screenshot: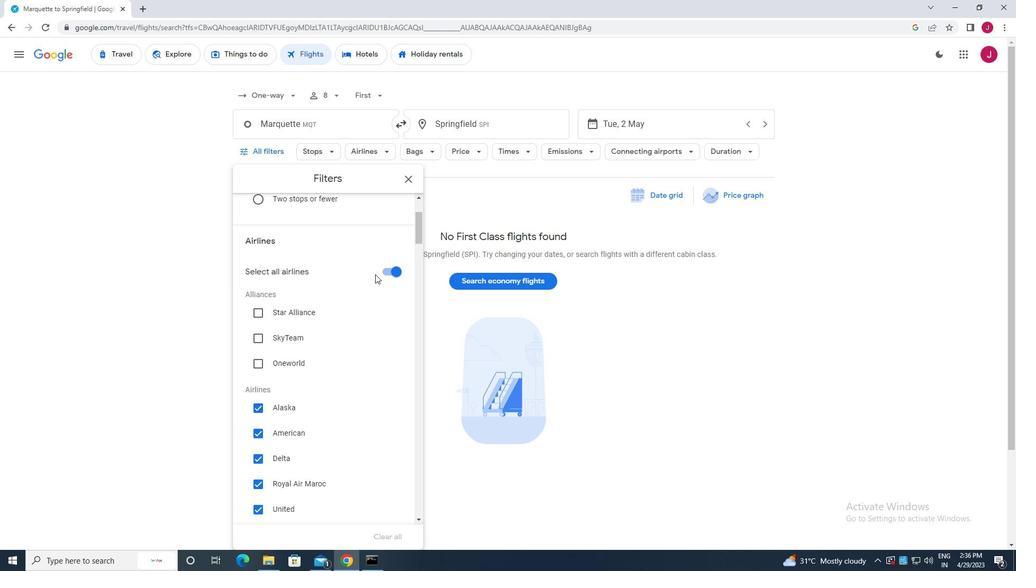 
Action: Mouse pressed left at (382, 274)
Screenshot: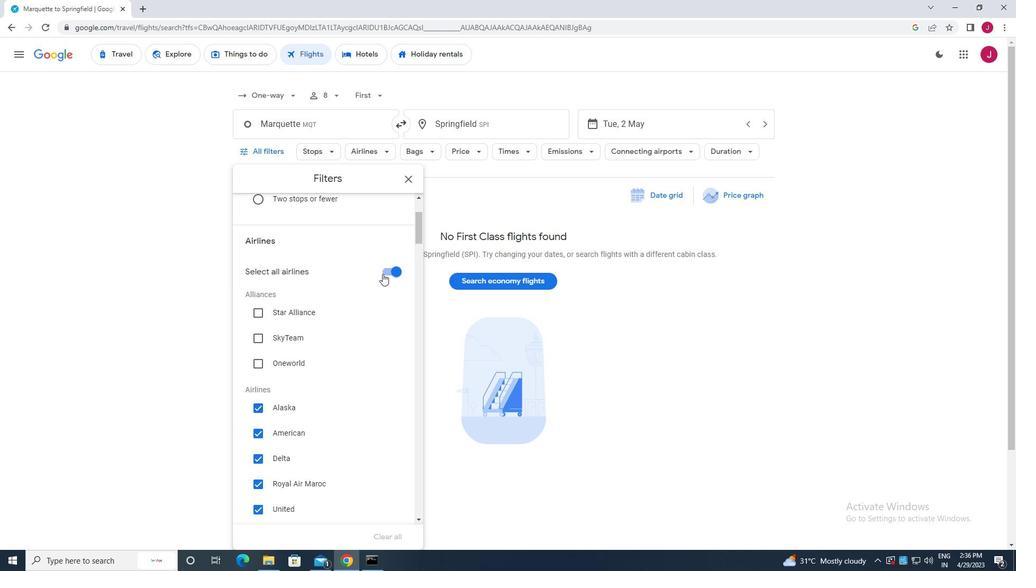 
Action: Mouse moved to (325, 278)
Screenshot: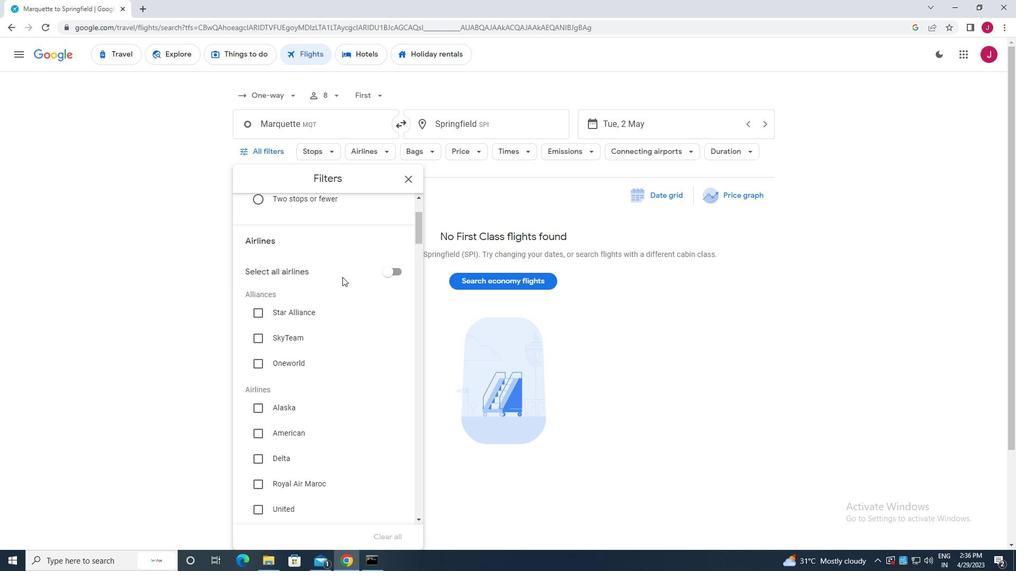 
Action: Mouse scrolled (325, 277) with delta (0, 0)
Screenshot: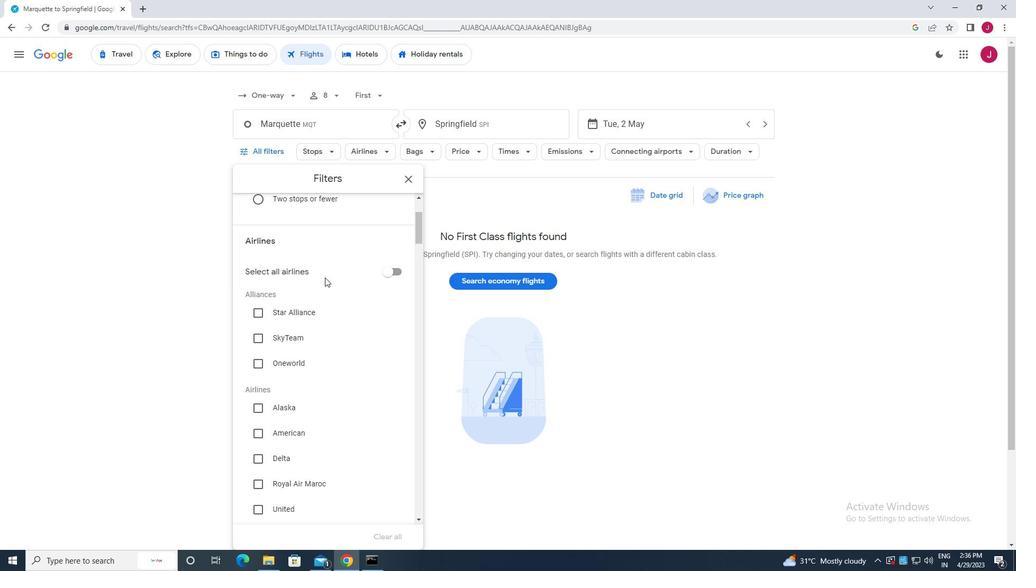
Action: Mouse moved to (287, 341)
Screenshot: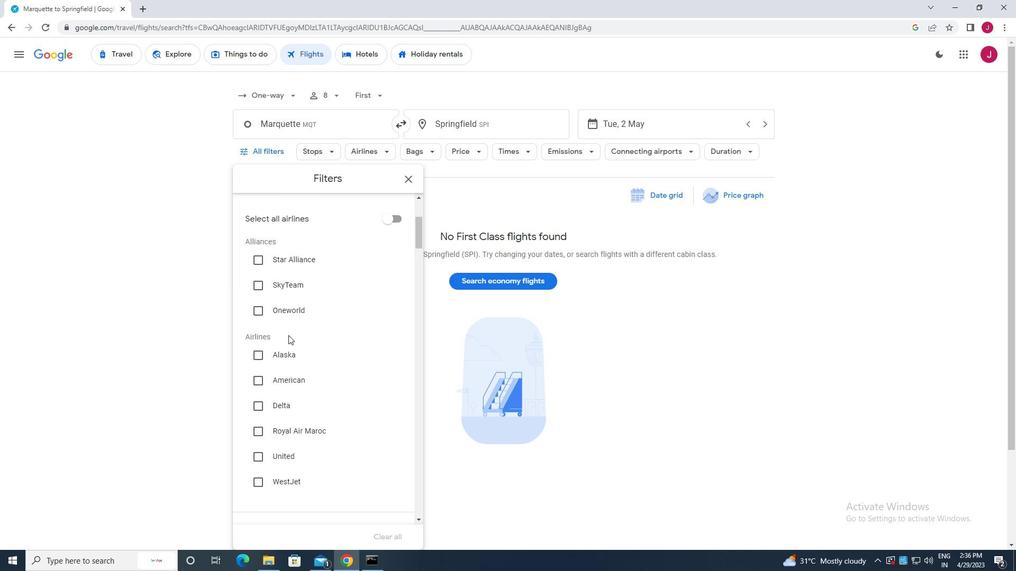 
Action: Mouse scrolled (287, 340) with delta (0, 0)
Screenshot: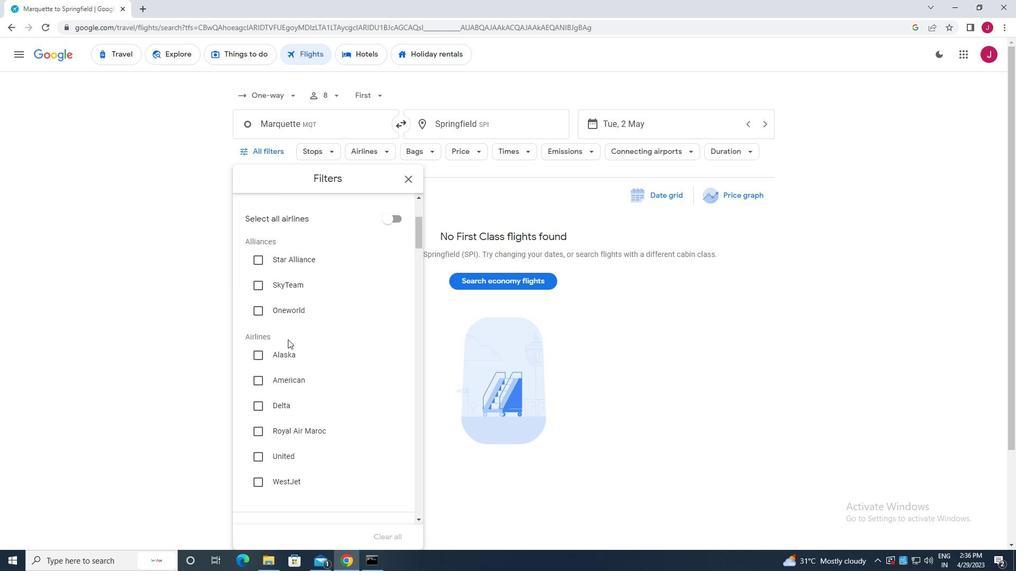
Action: Mouse scrolled (287, 340) with delta (0, 0)
Screenshot: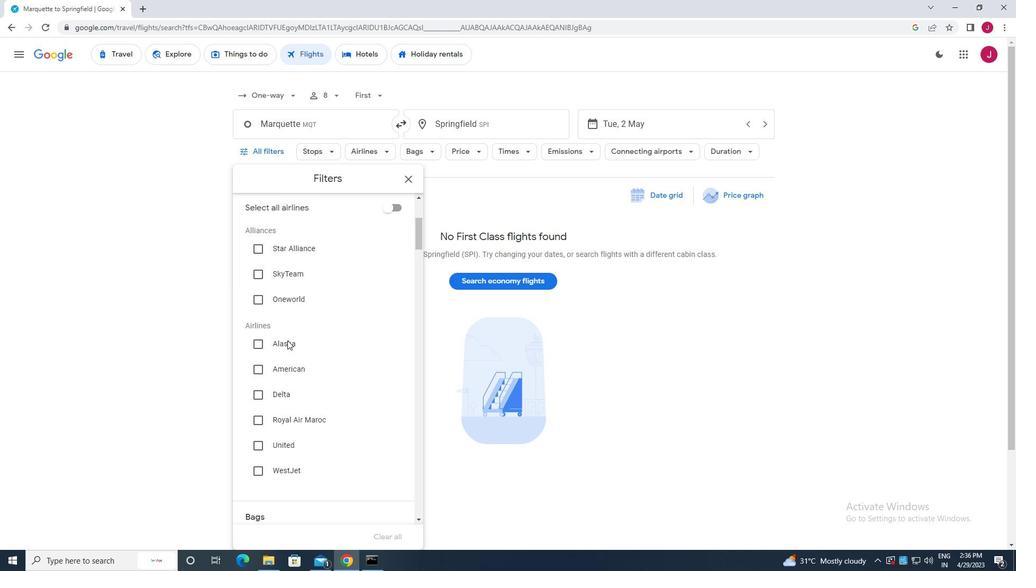 
Action: Mouse moved to (336, 312)
Screenshot: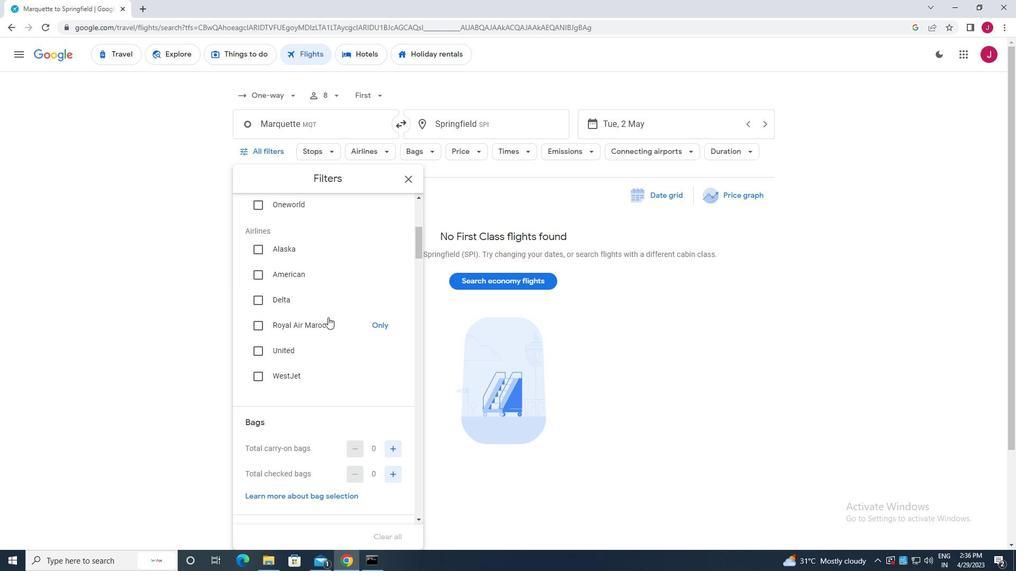 
Action: Mouse scrolled (336, 312) with delta (0, 0)
Screenshot: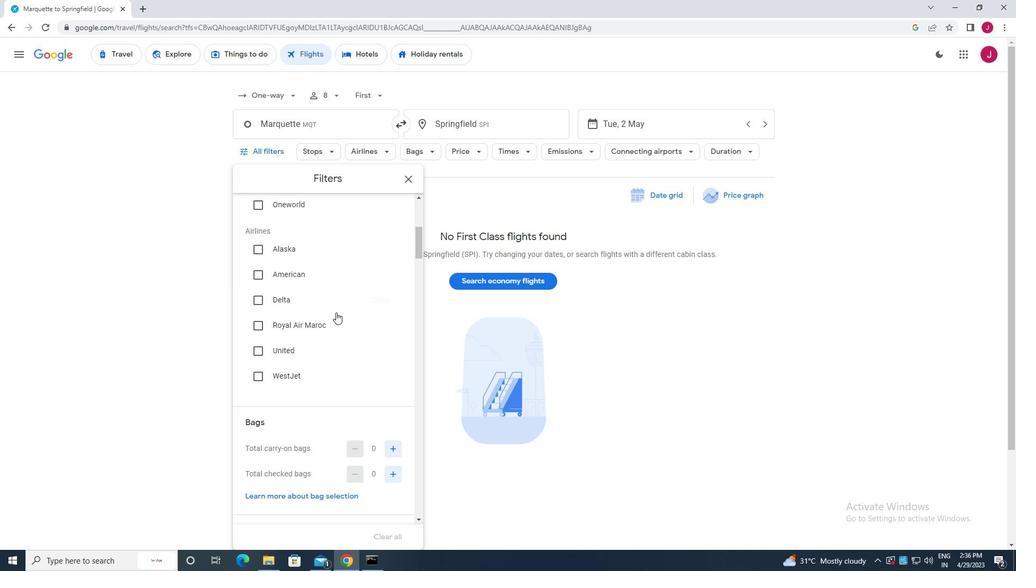 
Action: Mouse scrolled (336, 312) with delta (0, 0)
Screenshot: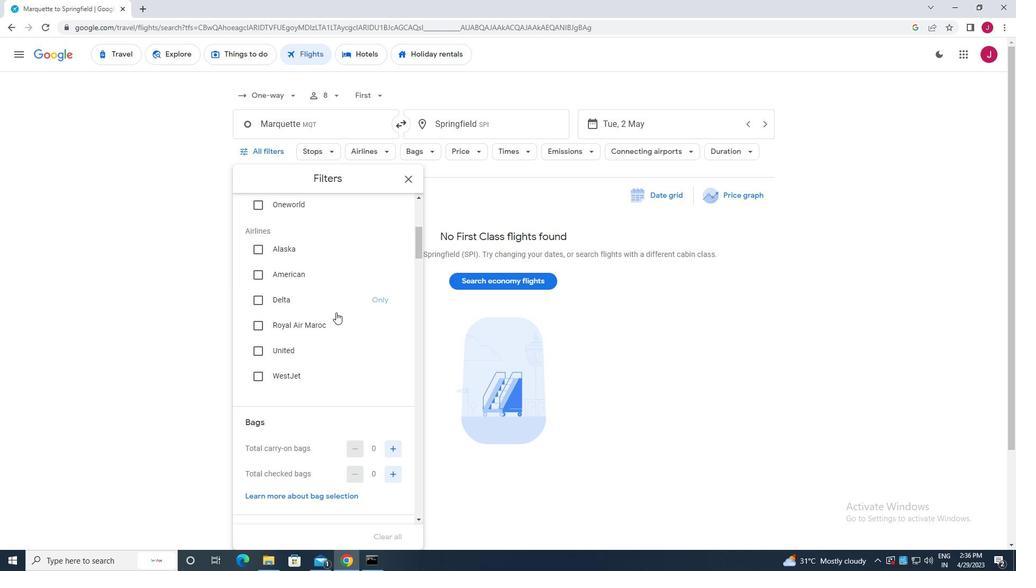 
Action: Mouse scrolled (336, 312) with delta (0, 0)
Screenshot: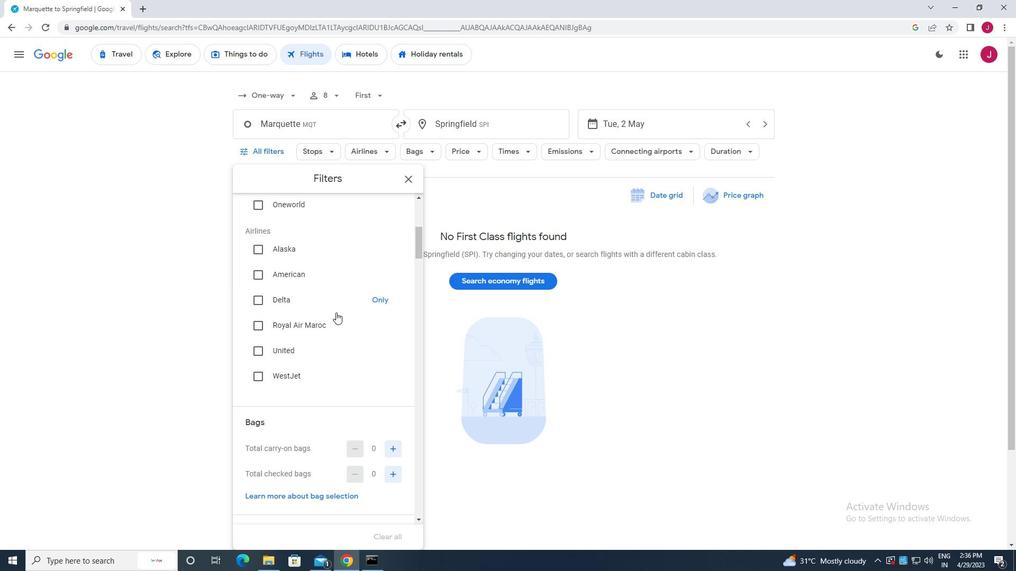 
Action: Mouse moved to (336, 312)
Screenshot: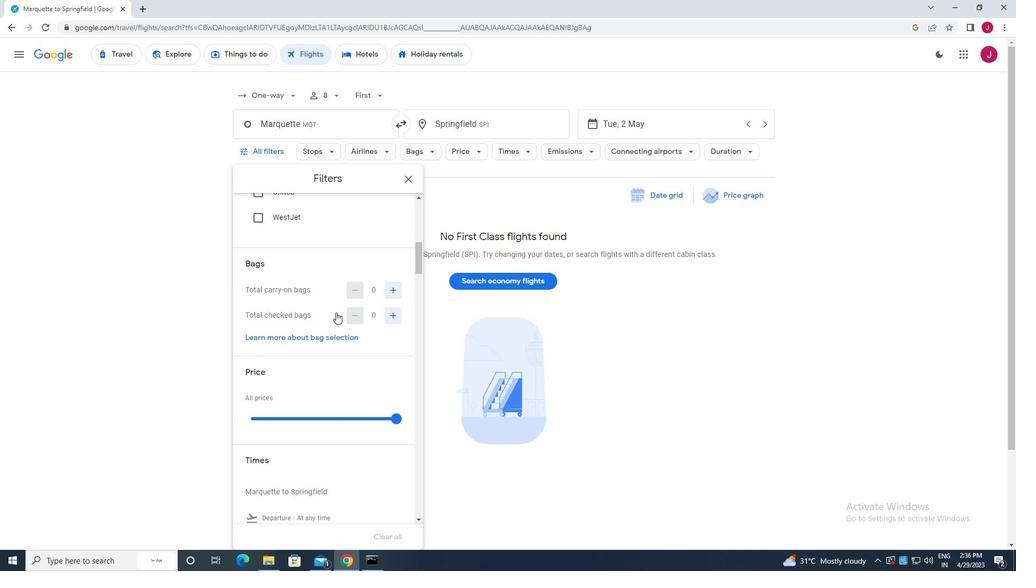 
Action: Mouse scrolled (336, 312) with delta (0, 0)
Screenshot: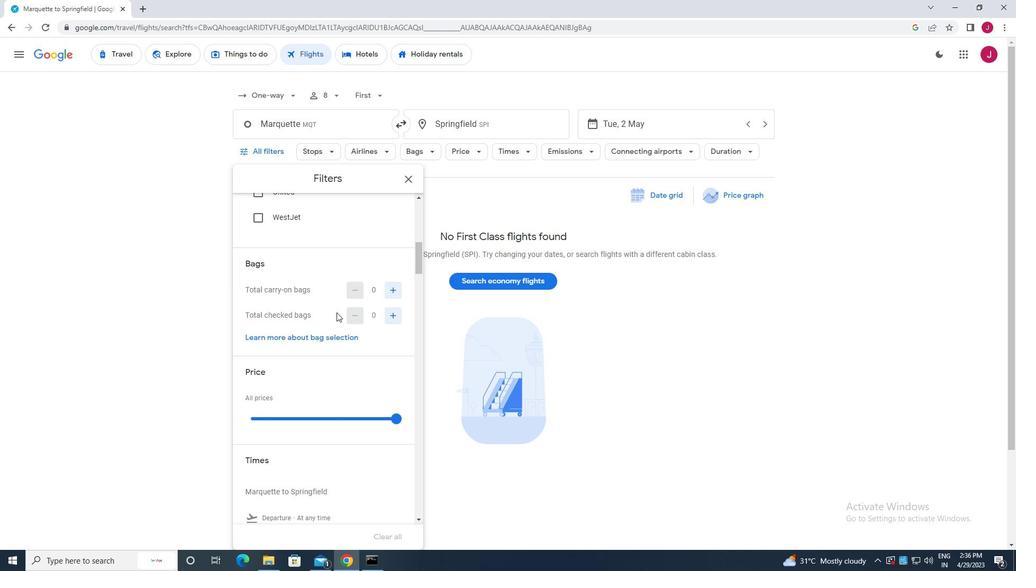 
Action: Mouse moved to (354, 313)
Screenshot: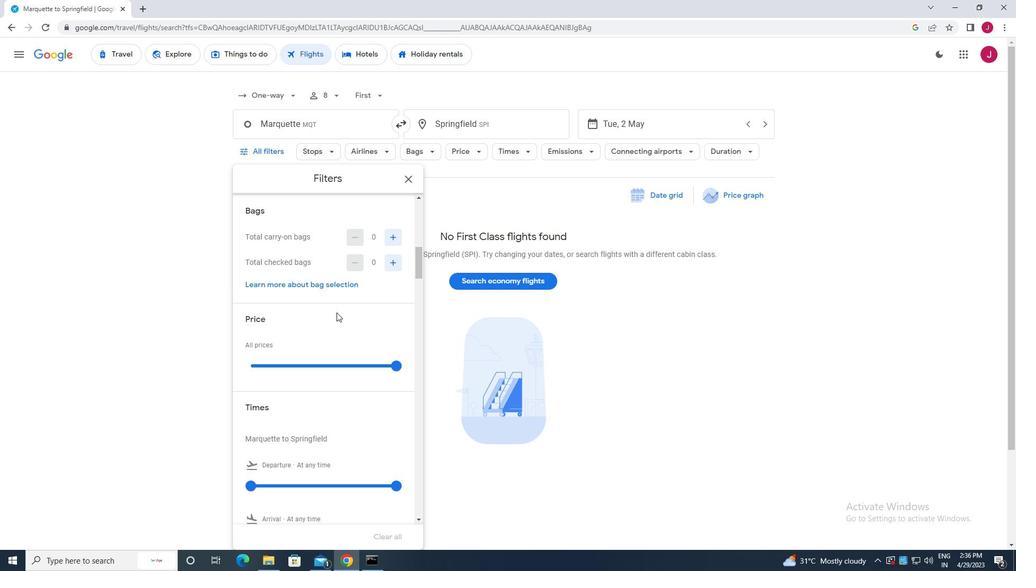 
Action: Mouse scrolled (354, 314) with delta (0, 0)
Screenshot: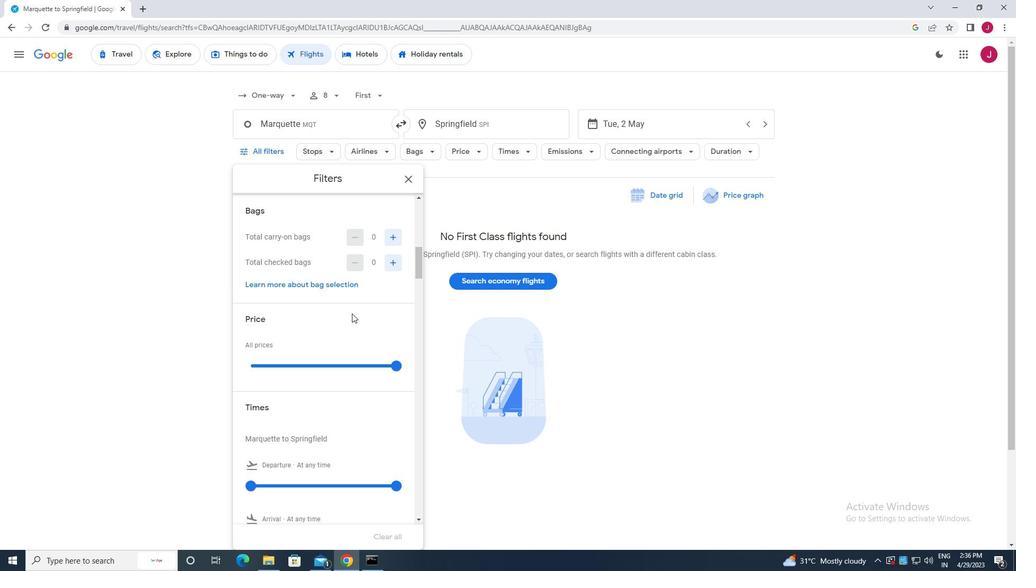 
Action: Mouse scrolled (354, 314) with delta (0, 0)
Screenshot: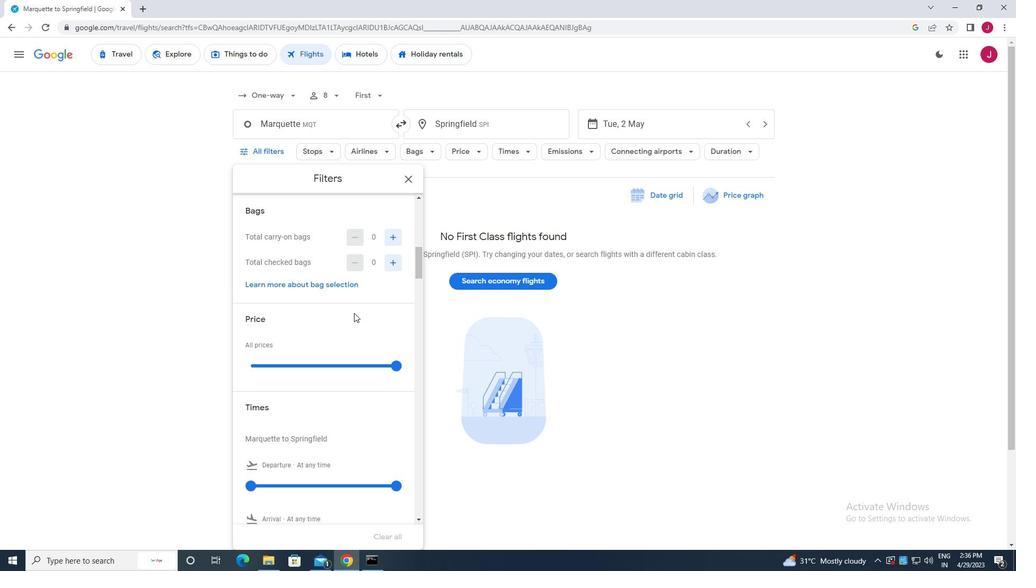 
Action: Mouse scrolled (354, 314) with delta (0, 0)
Screenshot: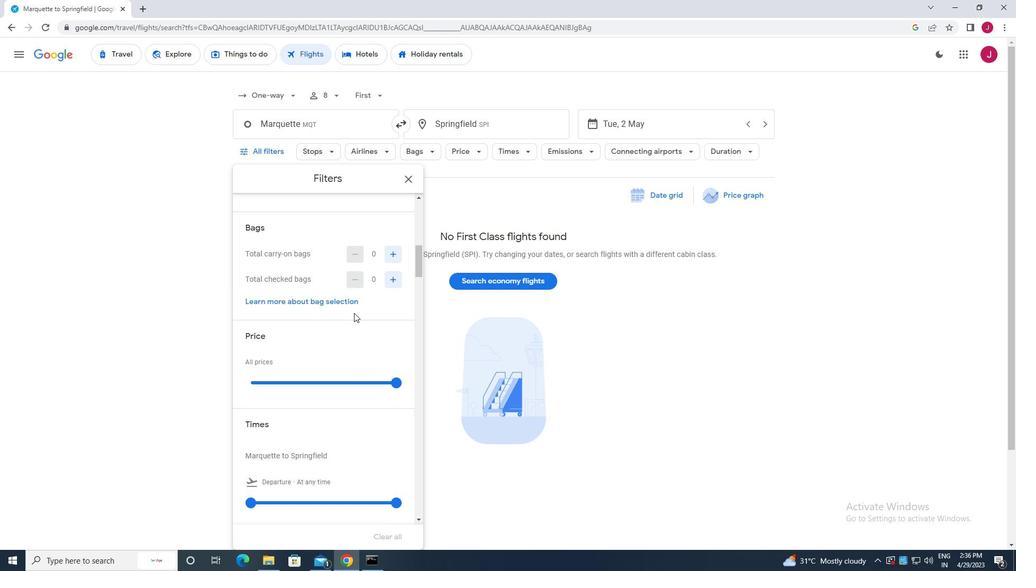 
Action: Mouse moved to (300, 281)
Screenshot: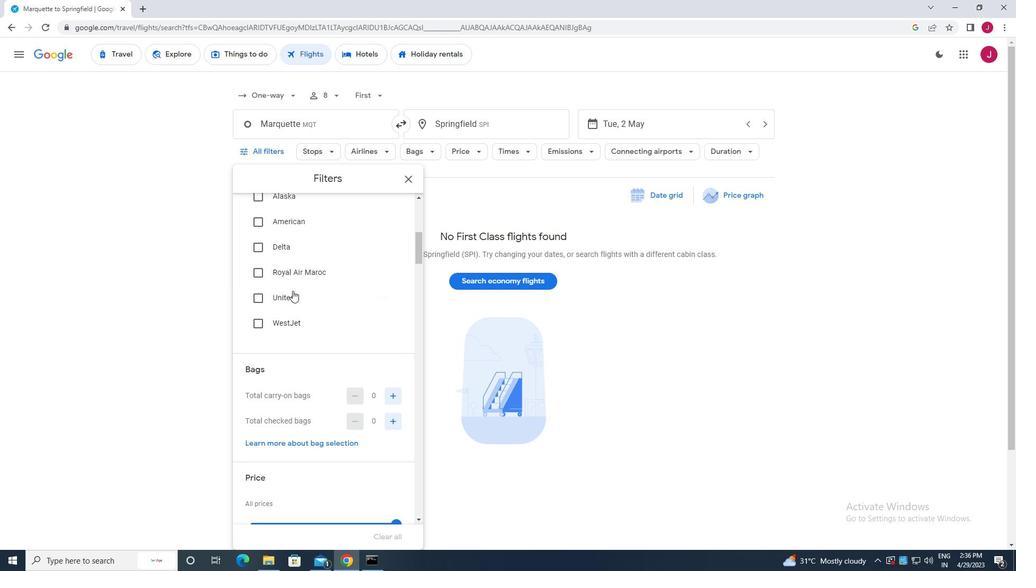 
Action: Mouse scrolled (300, 282) with delta (0, 0)
Screenshot: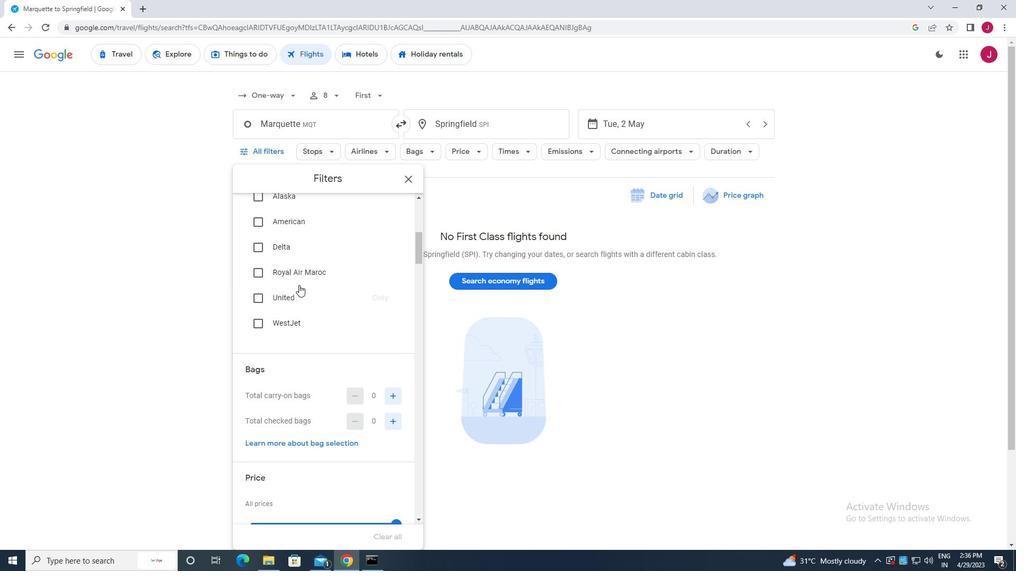 
Action: Mouse scrolled (300, 282) with delta (0, 0)
Screenshot: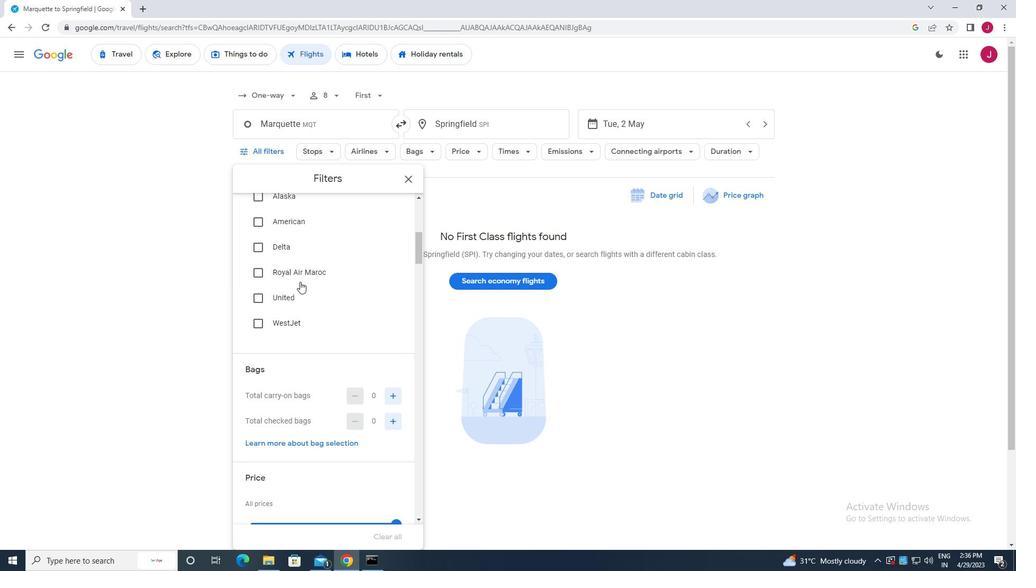 
Action: Mouse scrolled (300, 282) with delta (0, 0)
Screenshot: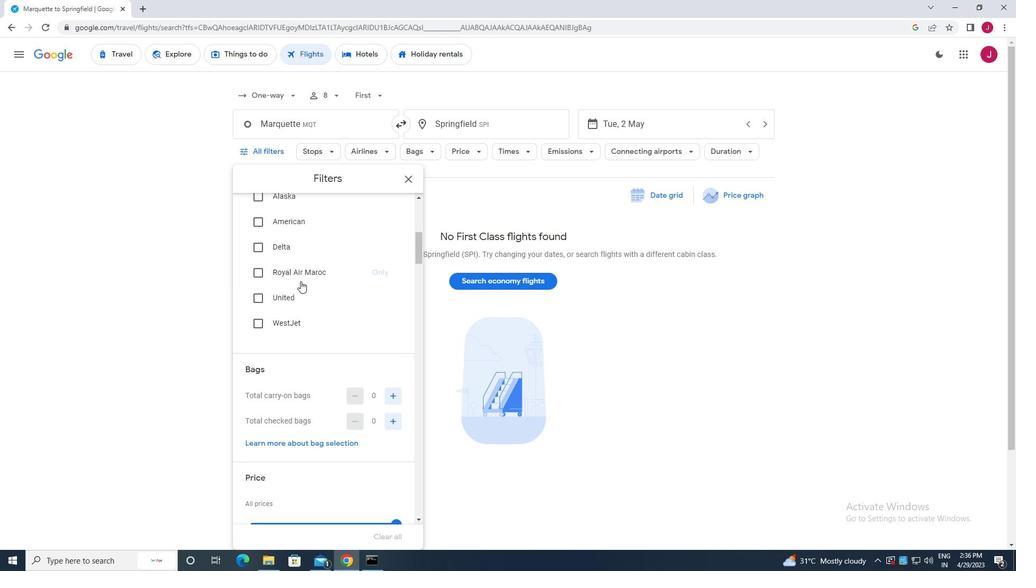 
Action: Mouse moved to (296, 369)
Screenshot: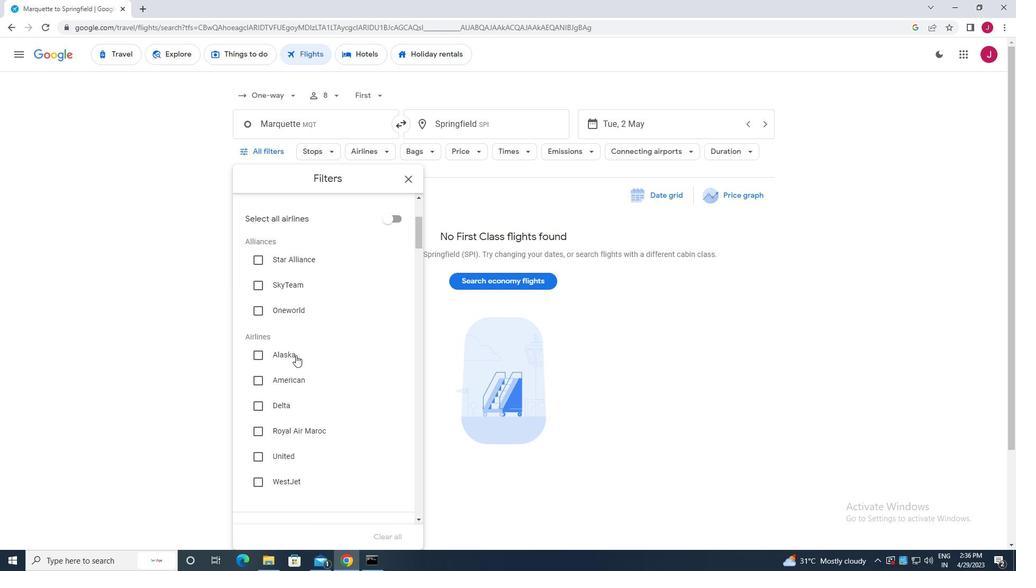 
Action: Mouse scrolled (296, 369) with delta (0, 0)
Screenshot: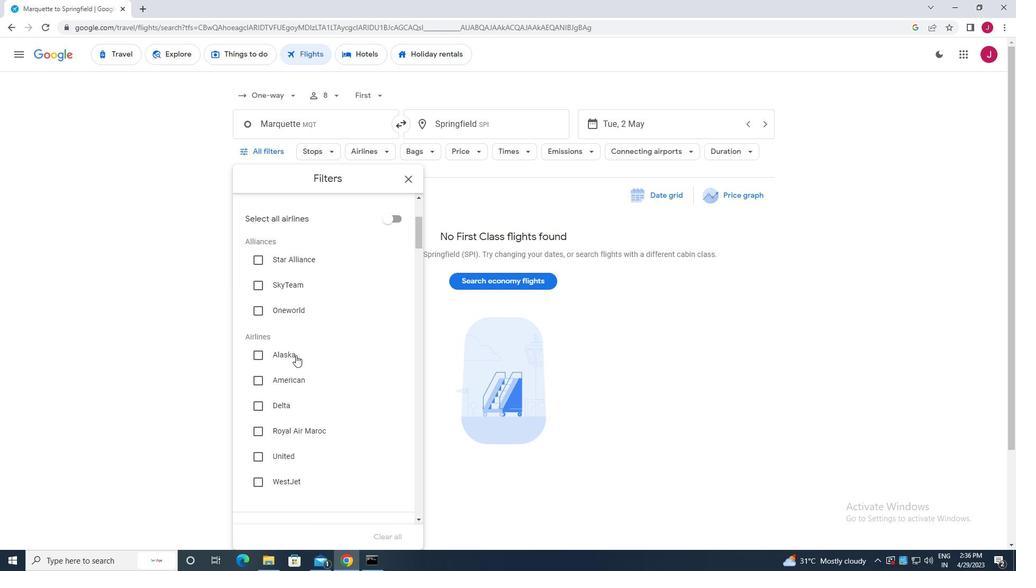 
Action: Mouse moved to (297, 370)
Screenshot: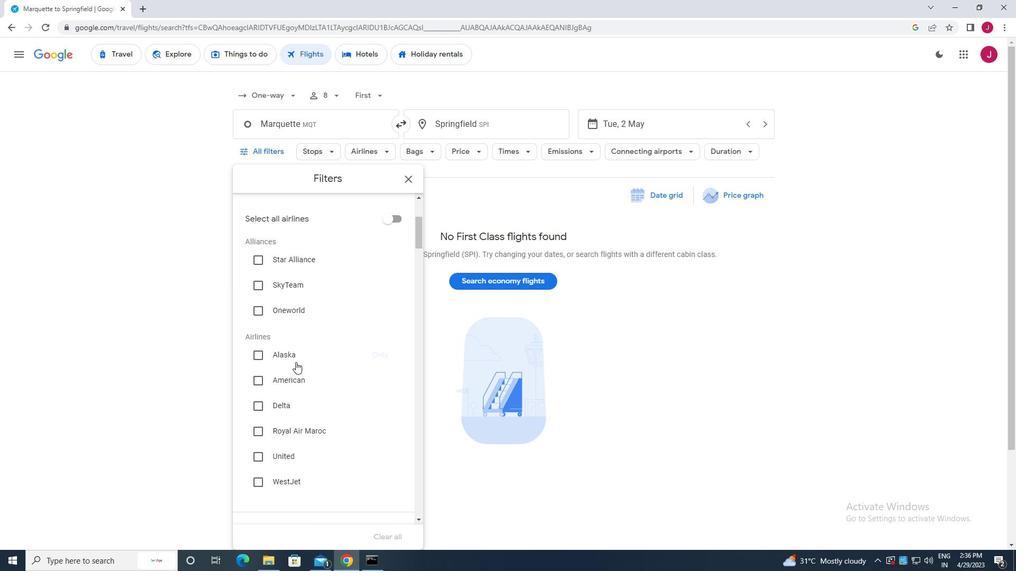 
Action: Mouse scrolled (297, 369) with delta (0, 0)
Screenshot: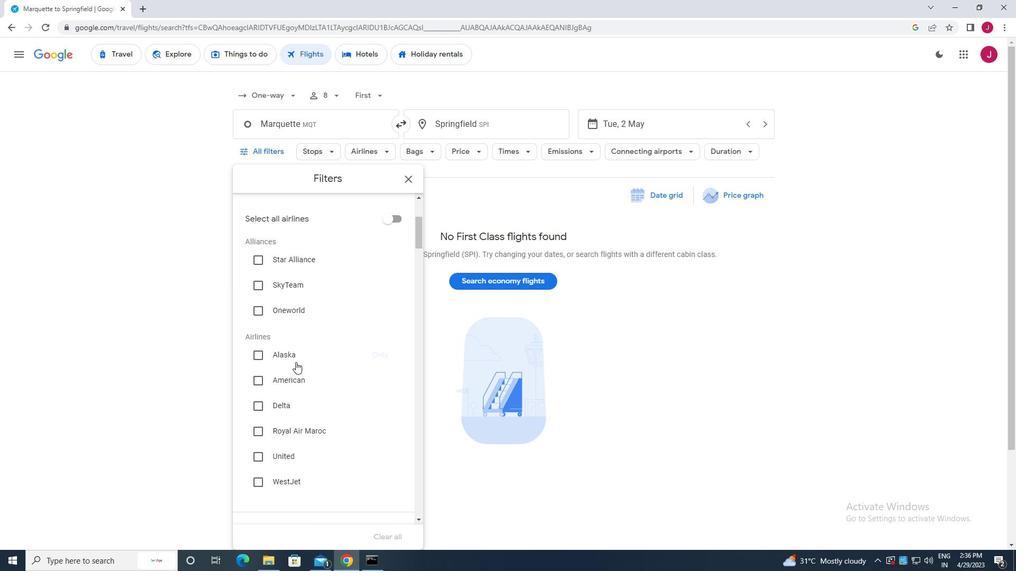 
Action: Mouse scrolled (297, 369) with delta (0, 0)
Screenshot: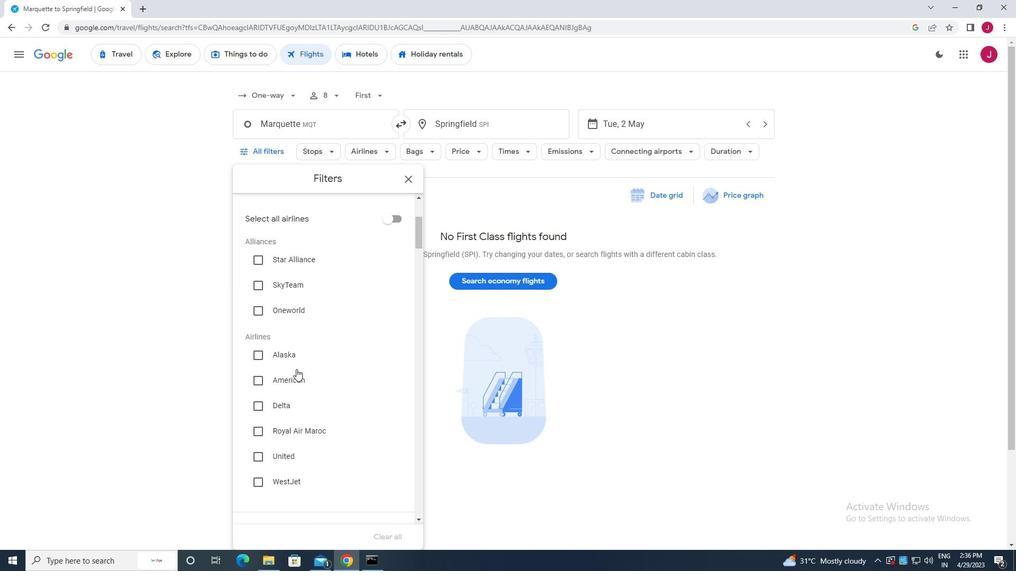 
Action: Mouse moved to (297, 370)
Screenshot: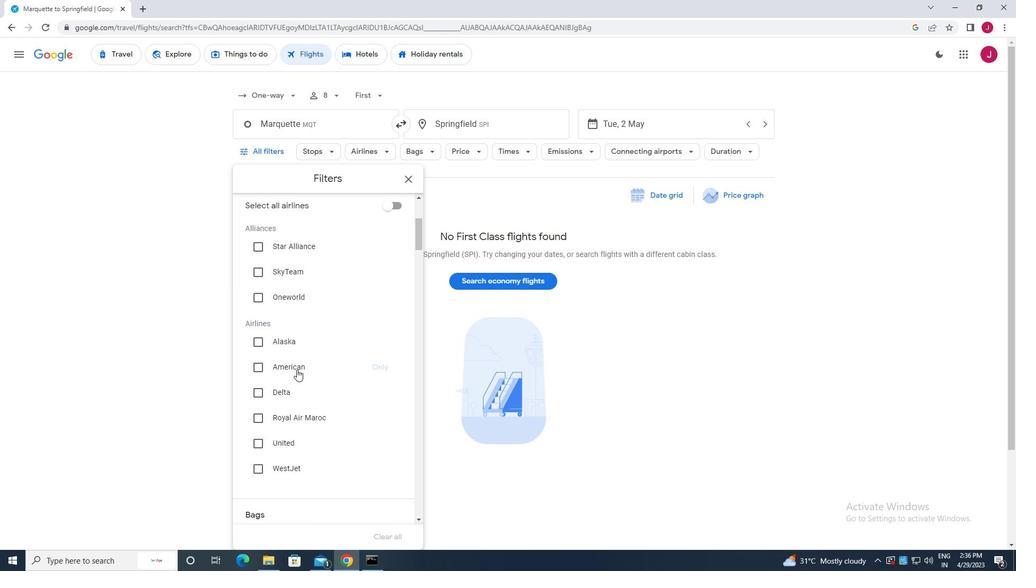 
Action: Mouse scrolled (297, 369) with delta (0, 0)
Screenshot: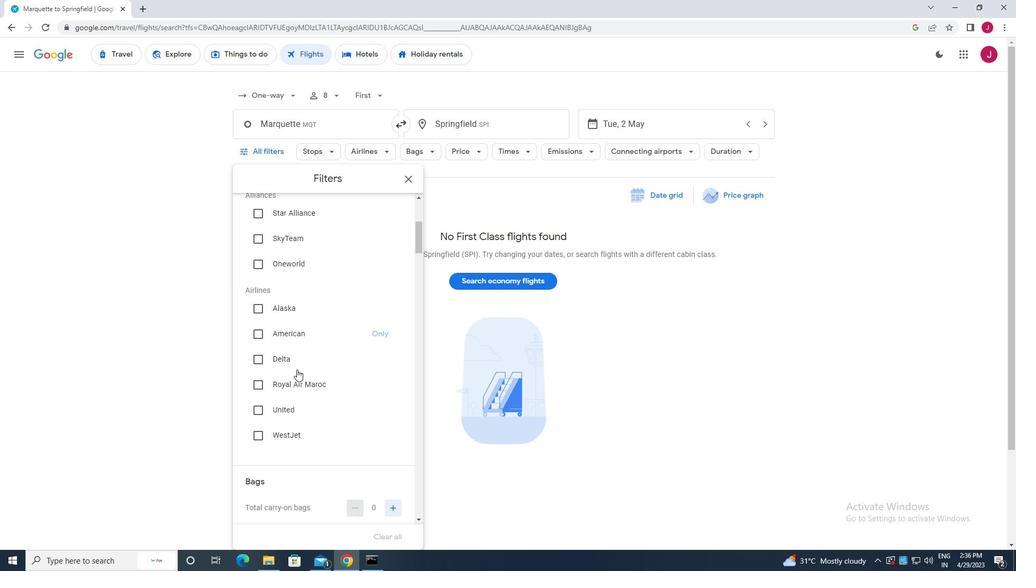 
Action: Mouse moved to (390, 368)
Screenshot: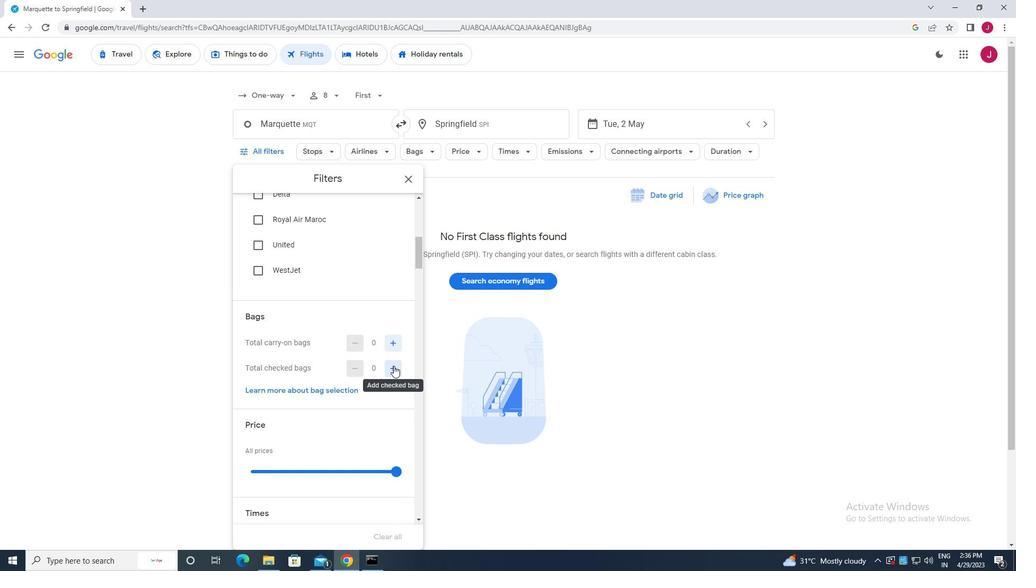 
Action: Mouse pressed left at (390, 368)
Screenshot: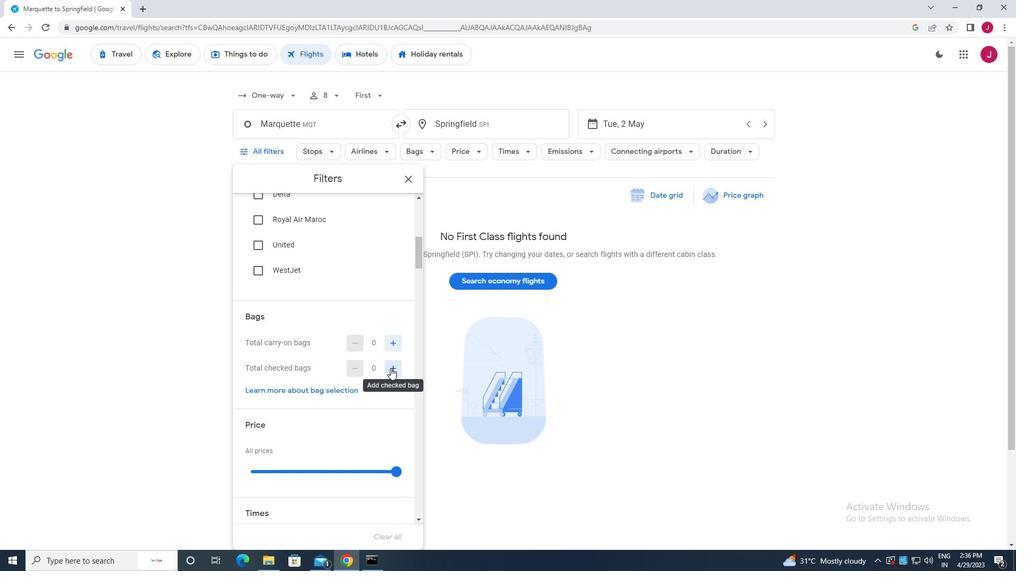 
Action: Mouse moved to (392, 364)
Screenshot: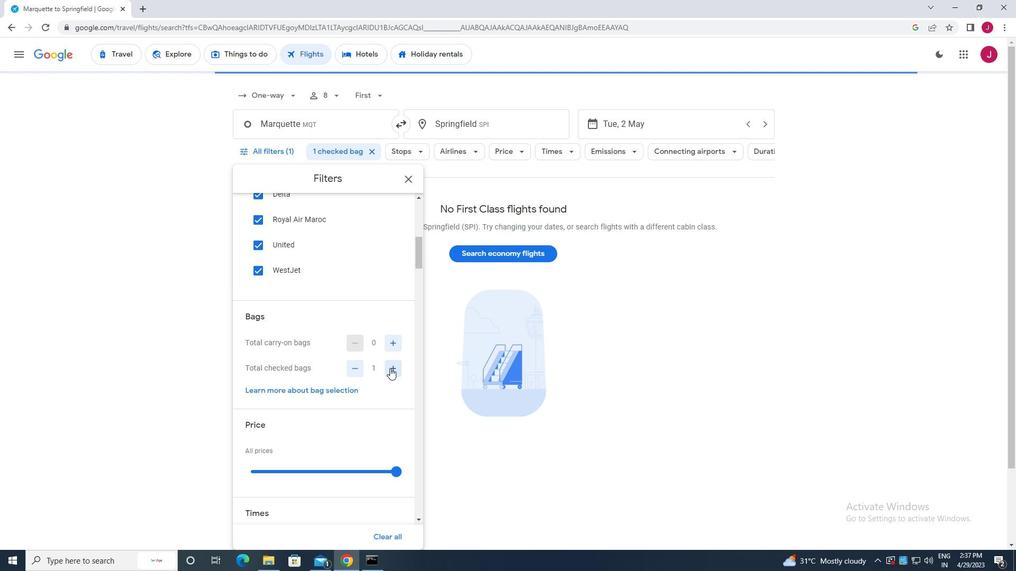 
Action: Mouse scrolled (392, 363) with delta (0, 0)
Screenshot: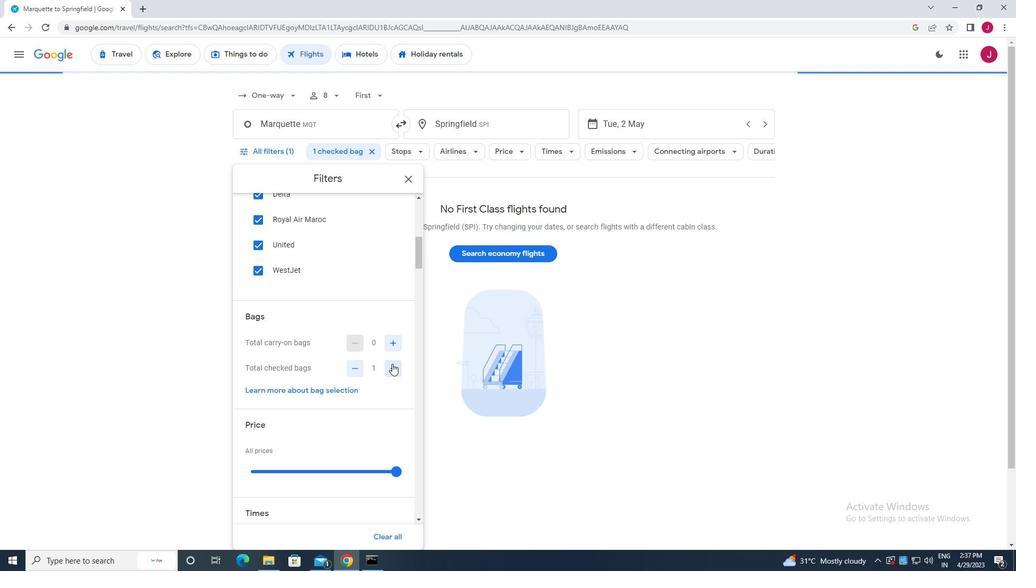 
Action: Mouse scrolled (392, 363) with delta (0, 0)
Screenshot: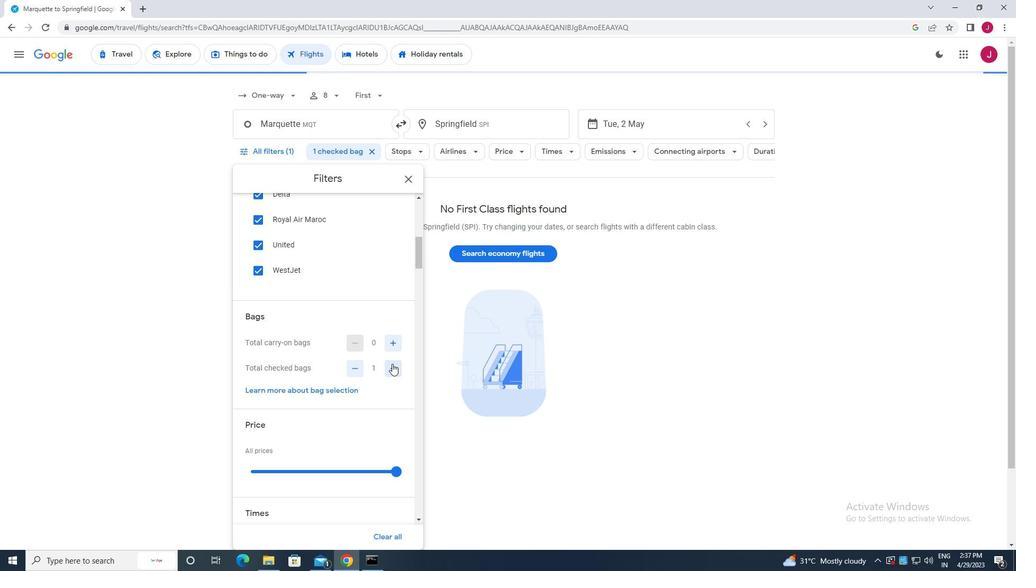 
Action: Mouse scrolled (392, 363) with delta (0, 0)
Screenshot: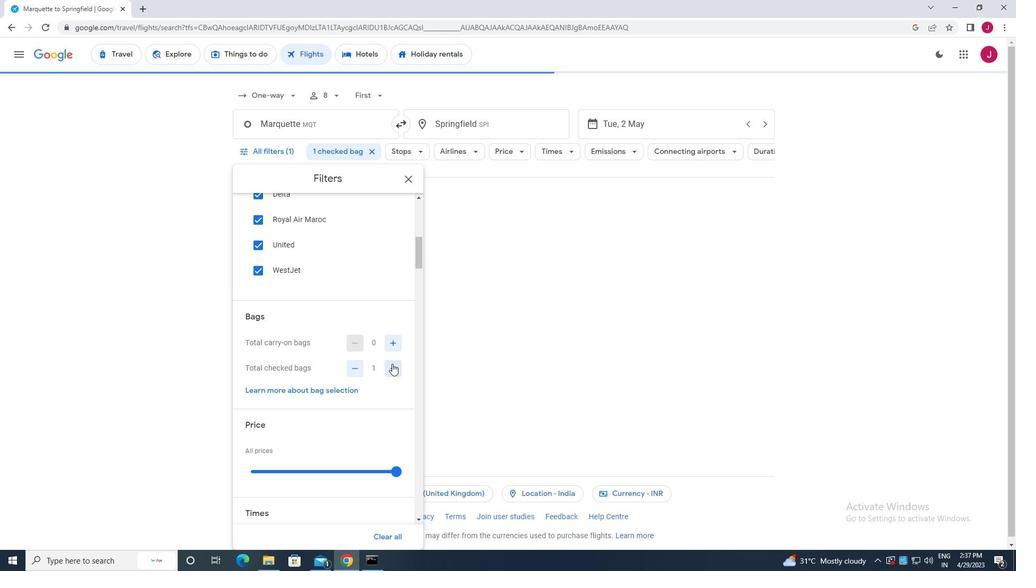
Action: Mouse moved to (394, 317)
Screenshot: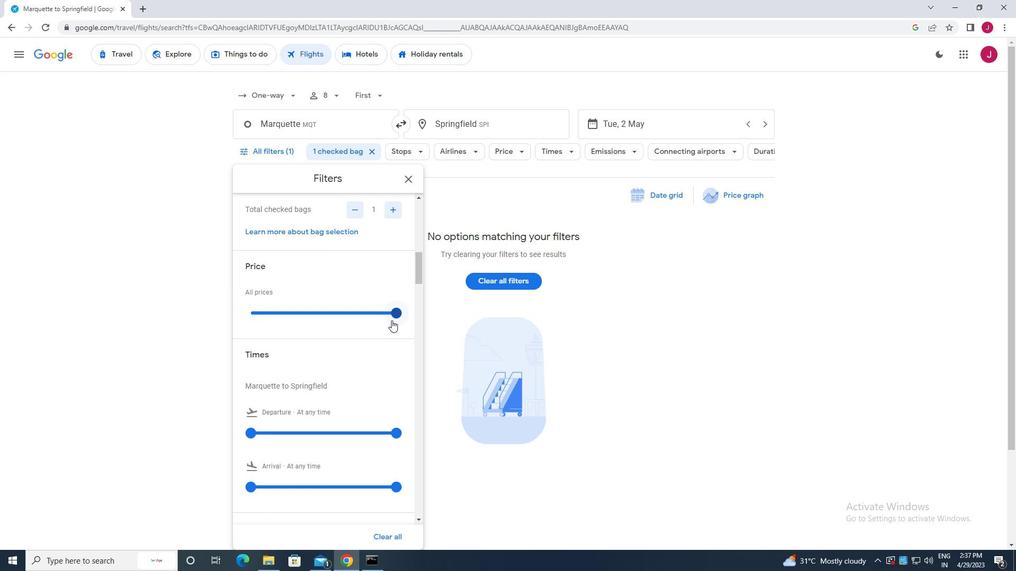 
Action: Mouse pressed left at (394, 317)
Screenshot: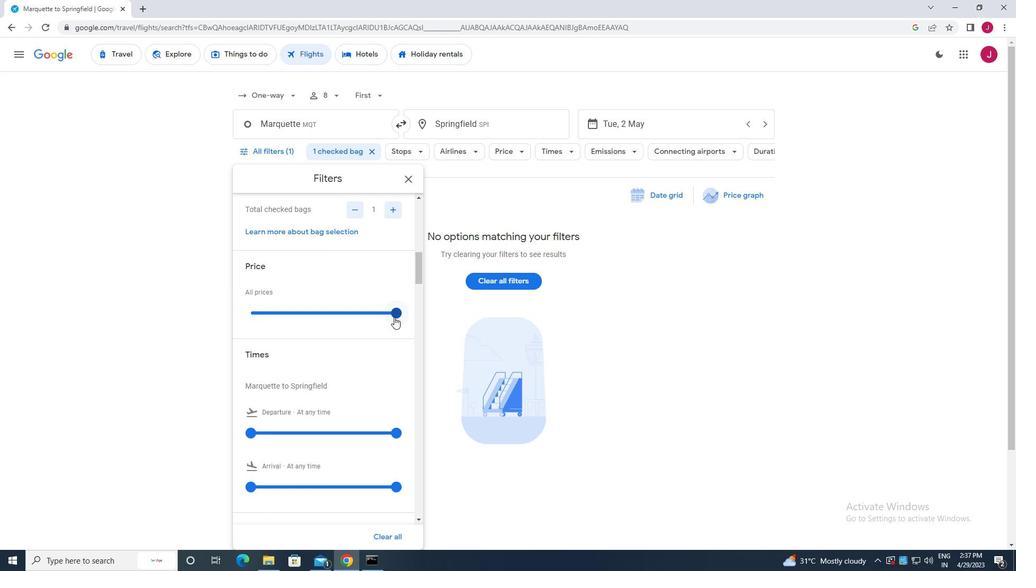 
Action: Mouse moved to (377, 321)
Screenshot: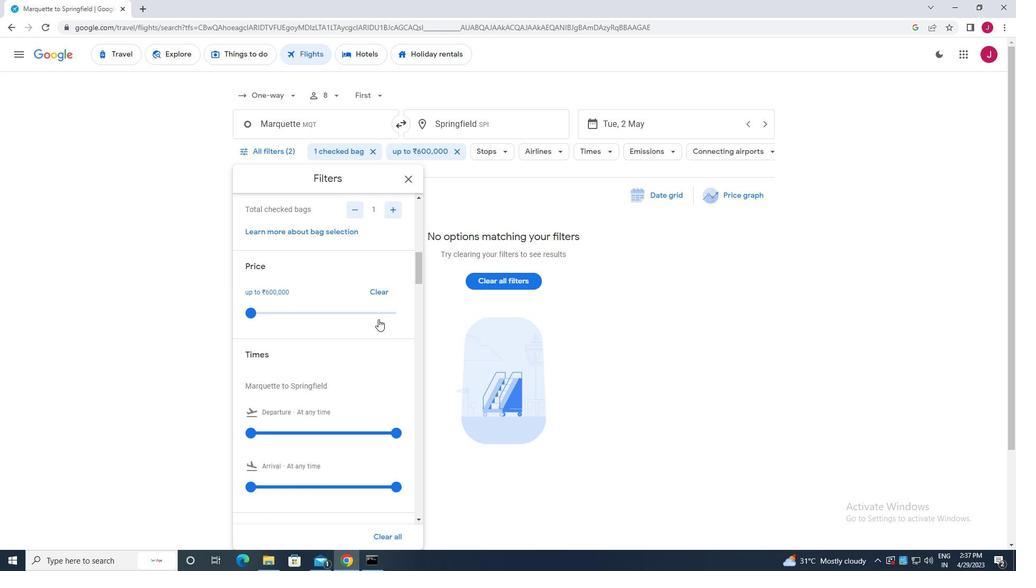 
Action: Mouse scrolled (377, 320) with delta (0, 0)
Screenshot: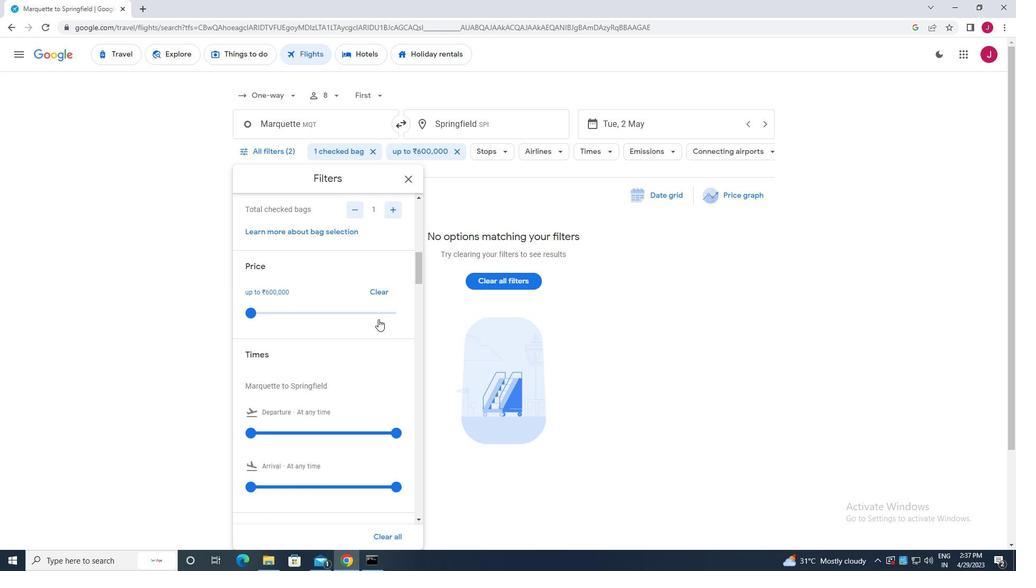 
Action: Mouse scrolled (377, 320) with delta (0, 0)
Screenshot: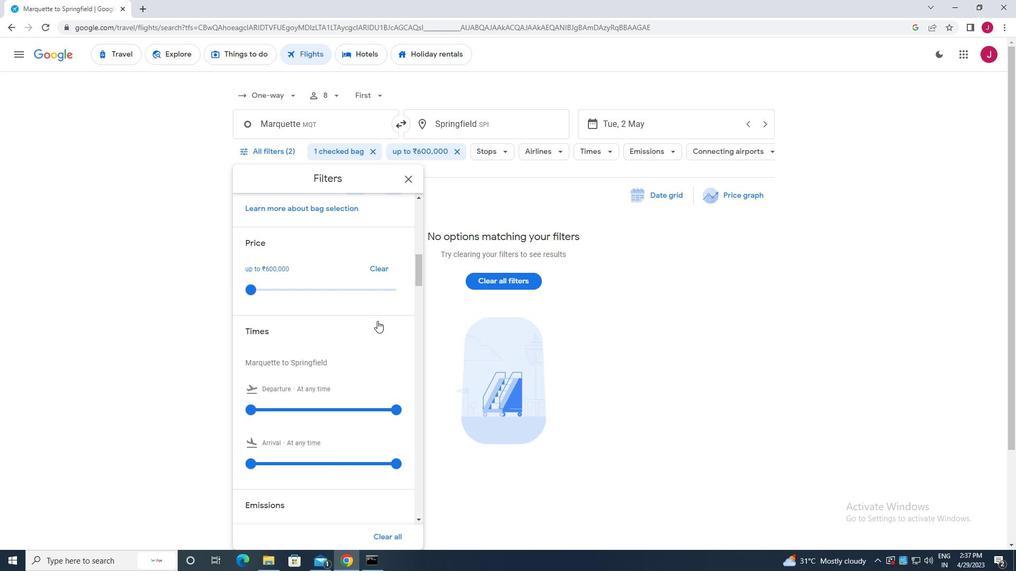 
Action: Mouse moved to (253, 329)
Screenshot: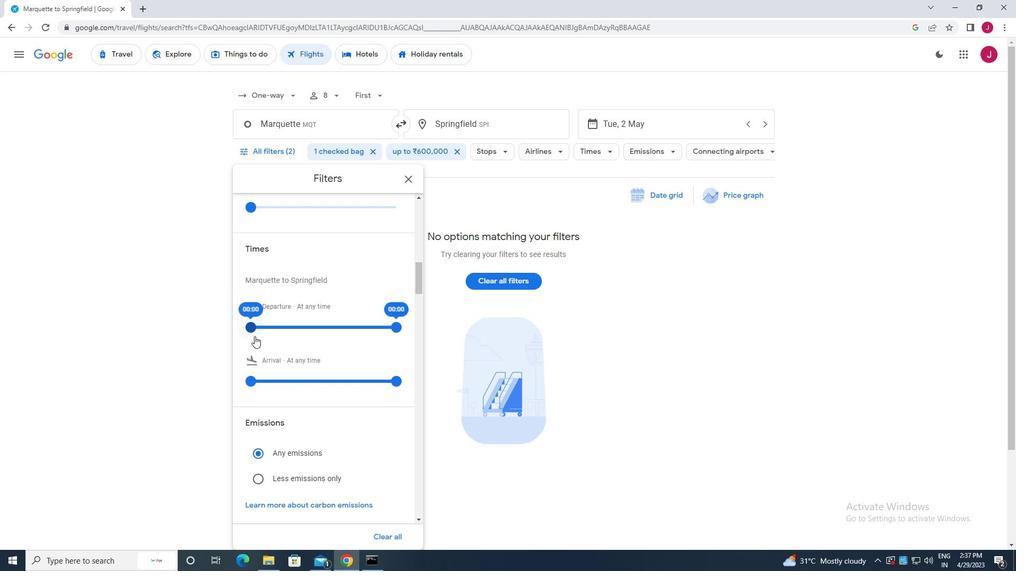 
Action: Mouse pressed left at (253, 329)
Screenshot: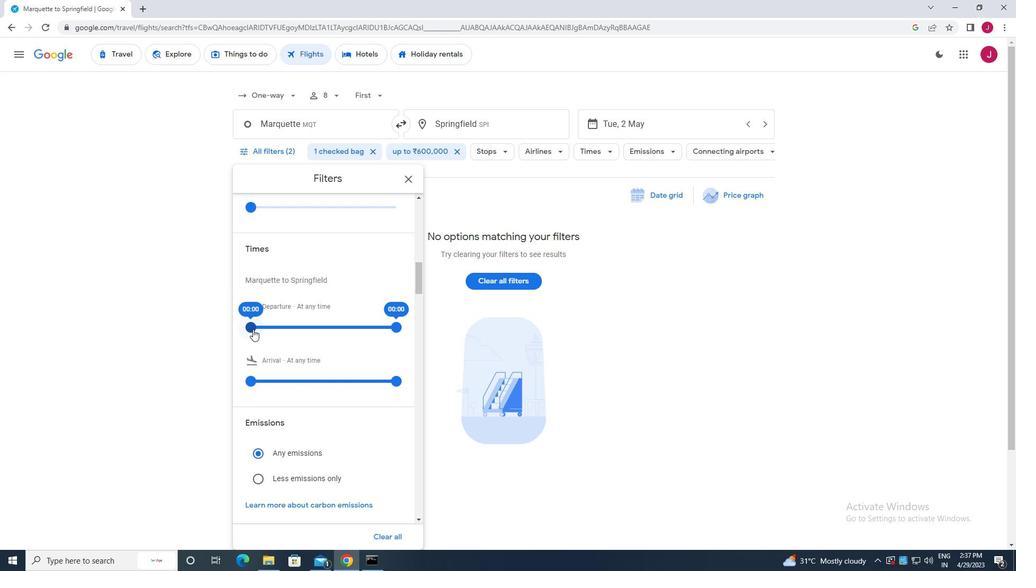 
Action: Mouse moved to (398, 330)
Screenshot: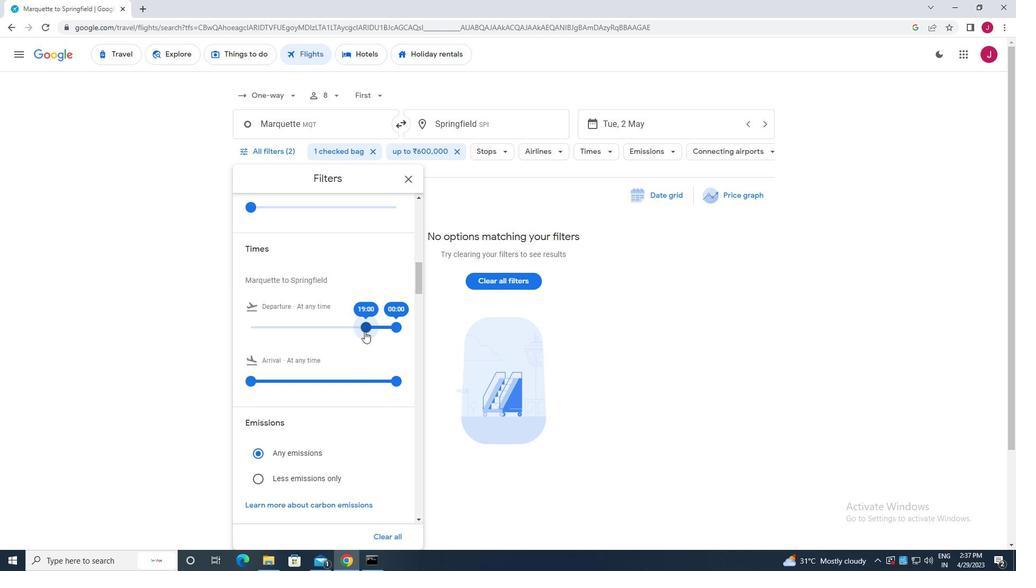 
Action: Mouse pressed left at (398, 330)
Screenshot: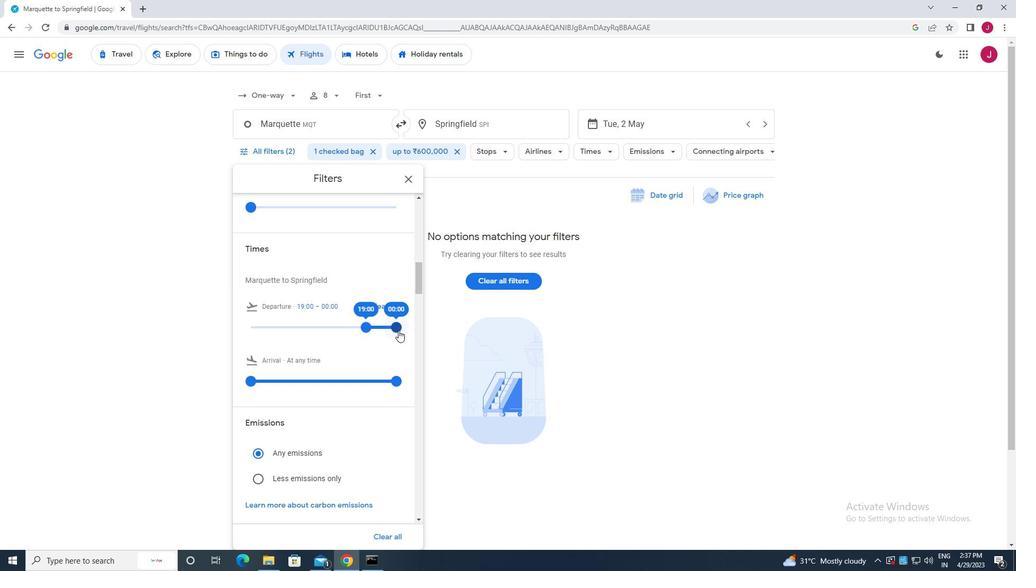 
Action: Mouse moved to (413, 173)
Screenshot: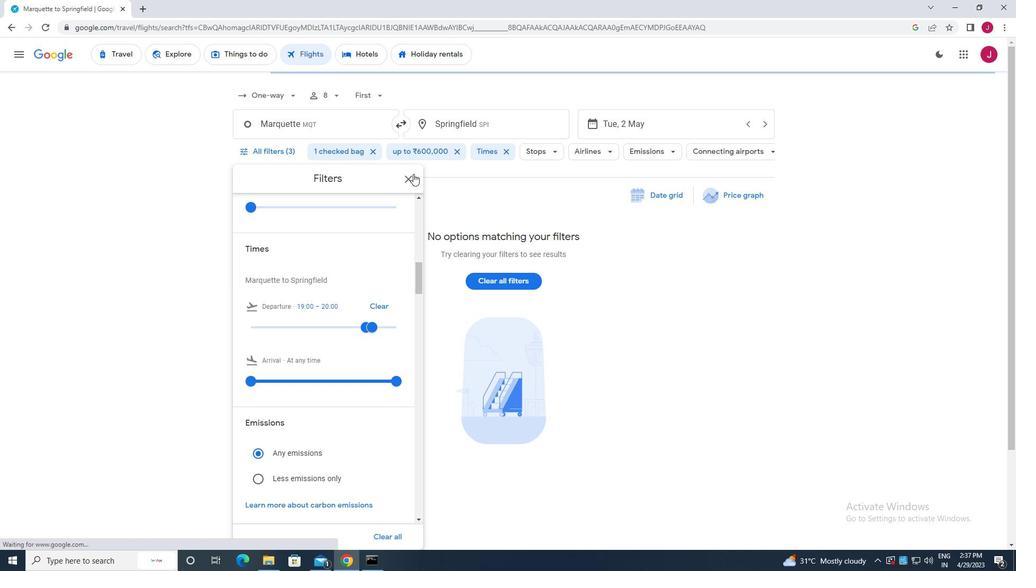 
Action: Mouse pressed left at (413, 173)
Screenshot: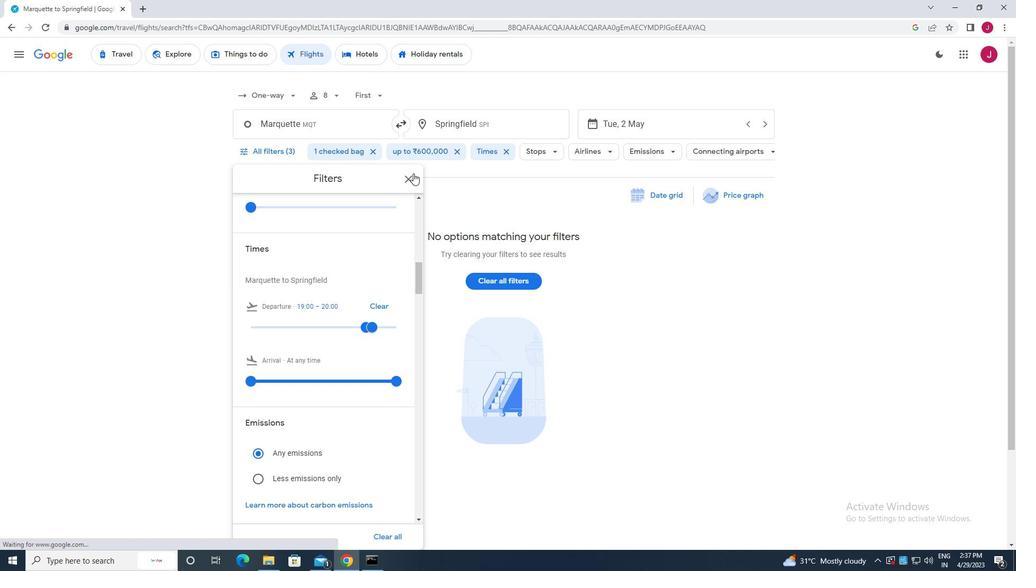 
Action: Mouse moved to (412, 174)
Screenshot: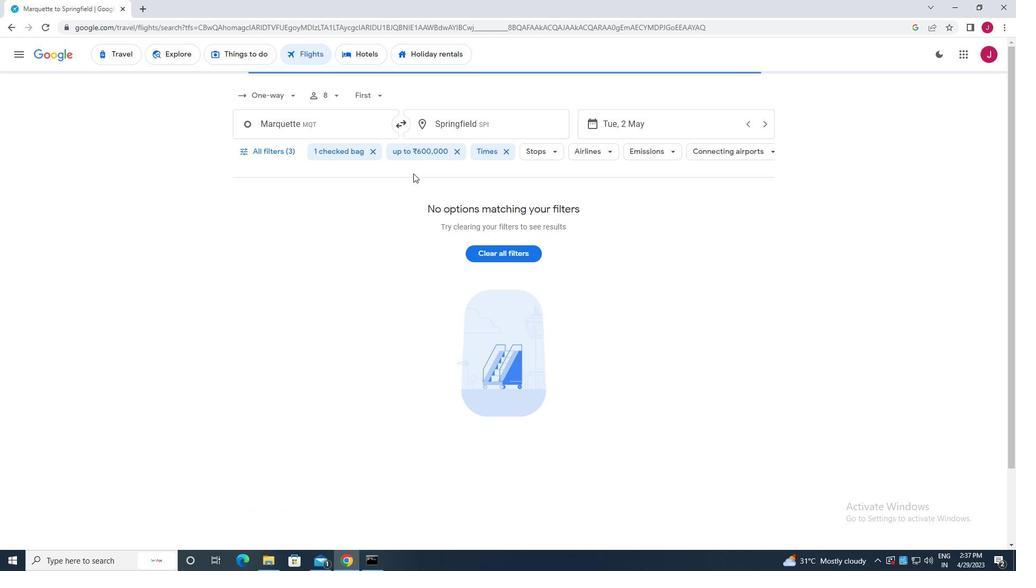 
